 Task: Search one way flight ticket for 1 adult, 5 children, 2 infants in seat and 1 infant on lap in first from Grand Island: Central Nebraska Regional Airport to Jacksonville: Albert J. Ellis Airport on 8-3-2023. Choice of flights is JetBlue. Number of bags: 7 checked bags. Price is upto 100000. Outbound departure time preference is 9:45.
Action: Mouse moved to (215, 298)
Screenshot: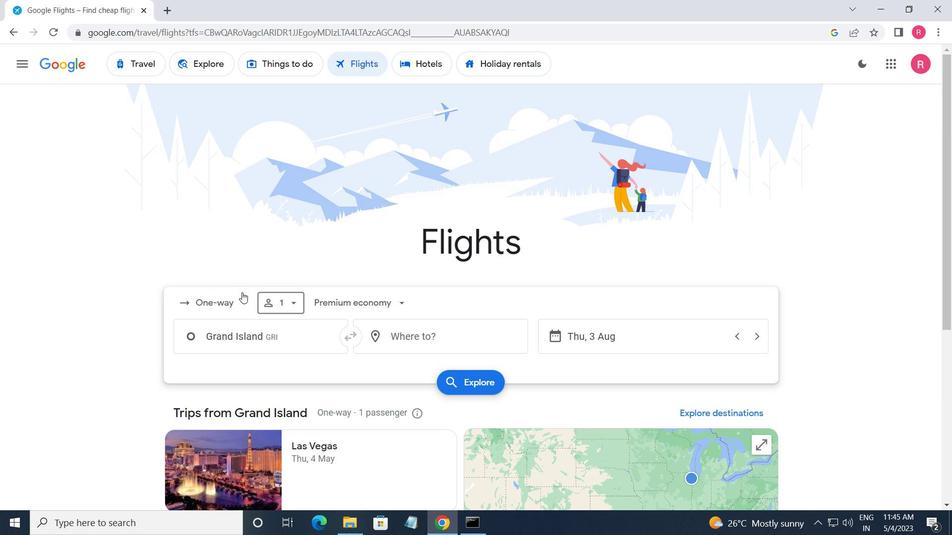 
Action: Mouse pressed left at (215, 298)
Screenshot: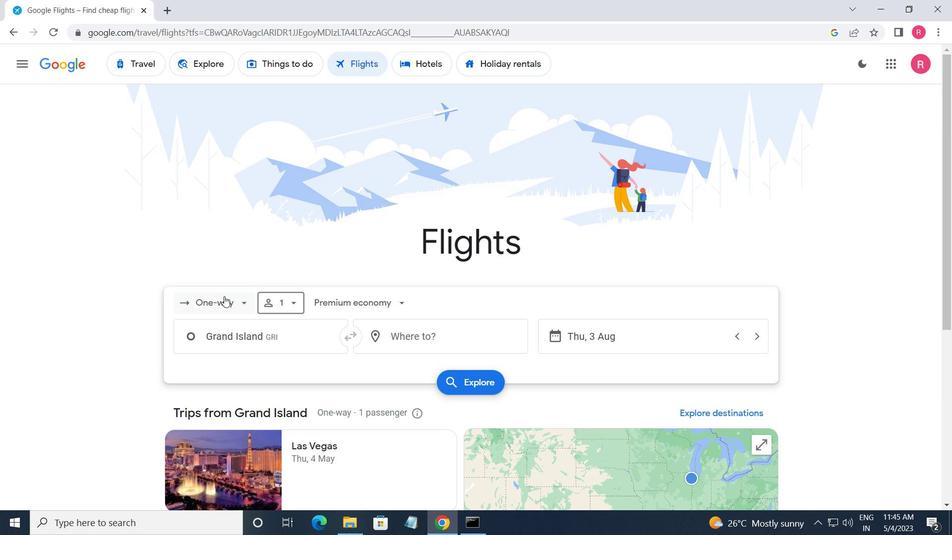 
Action: Mouse moved to (220, 362)
Screenshot: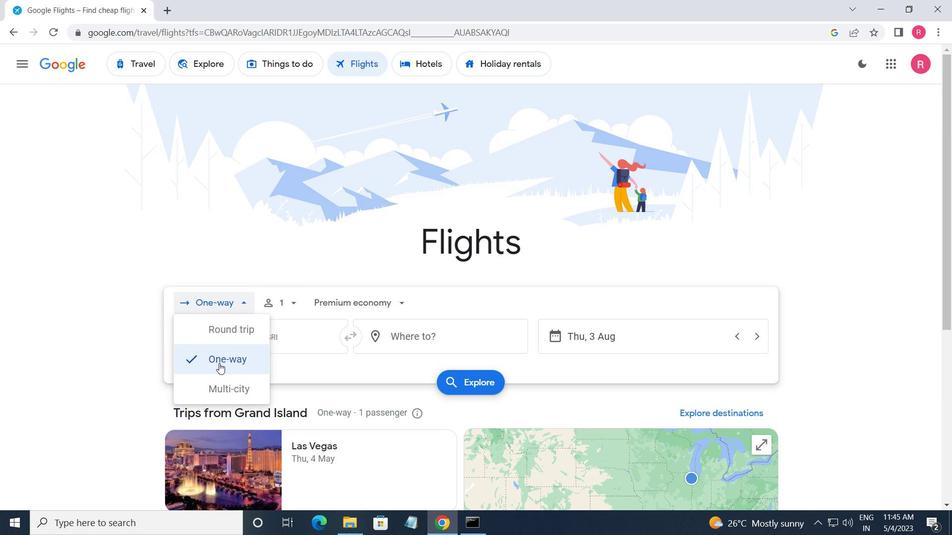 
Action: Mouse pressed left at (220, 362)
Screenshot: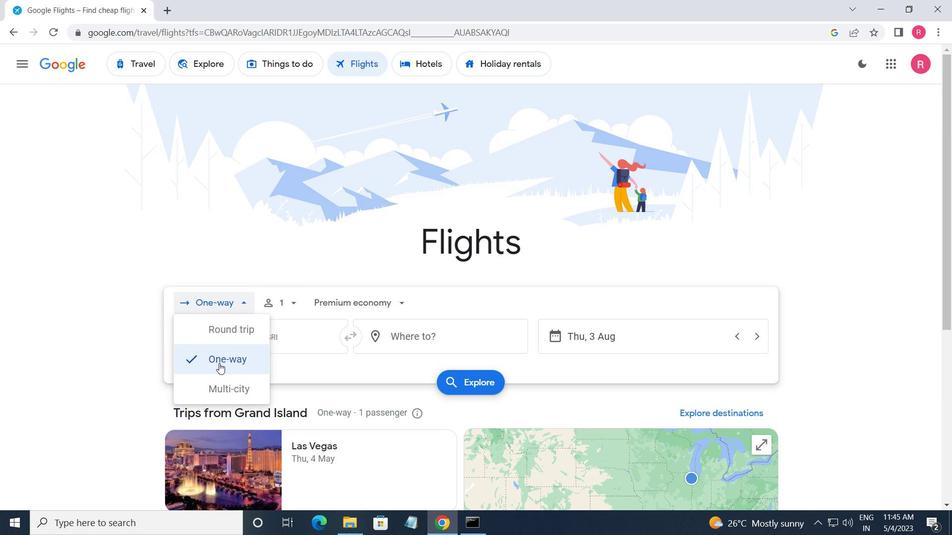 
Action: Mouse moved to (280, 307)
Screenshot: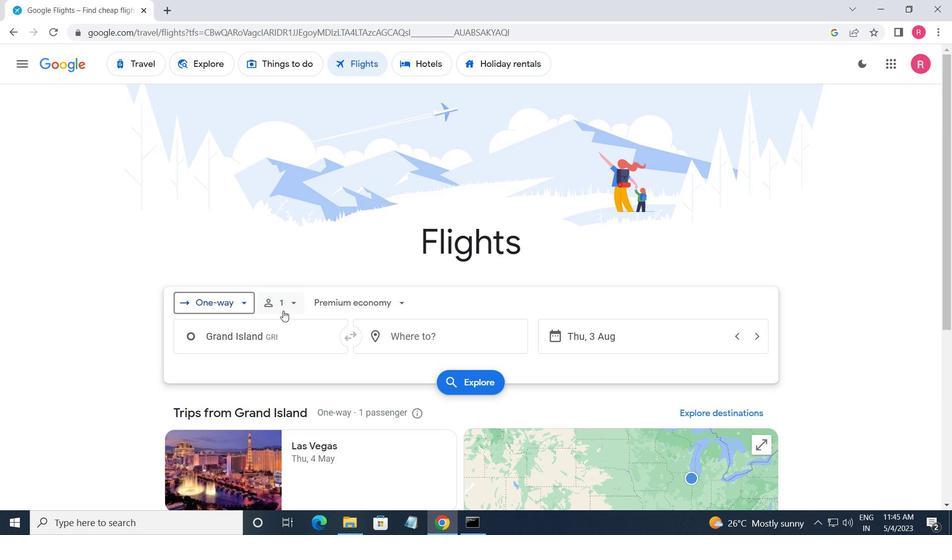 
Action: Mouse pressed left at (280, 307)
Screenshot: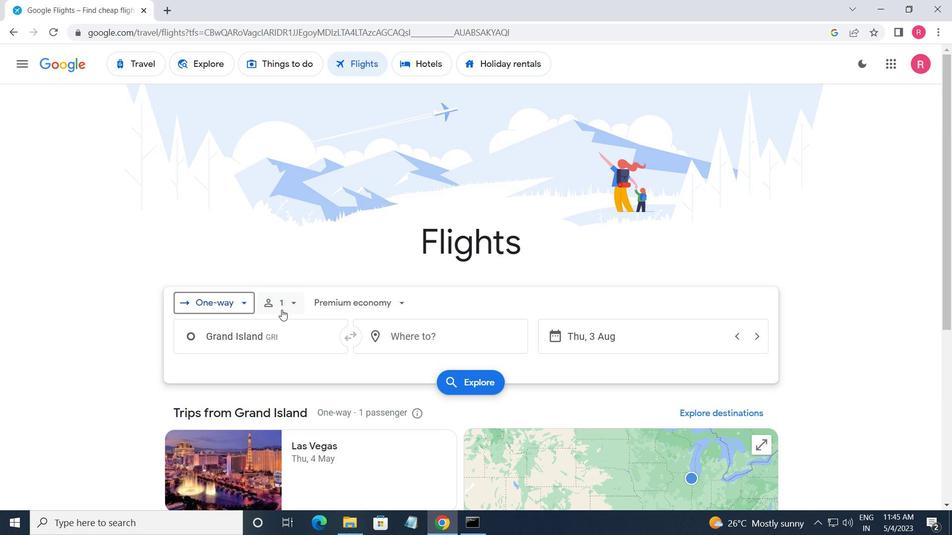 
Action: Mouse moved to (390, 366)
Screenshot: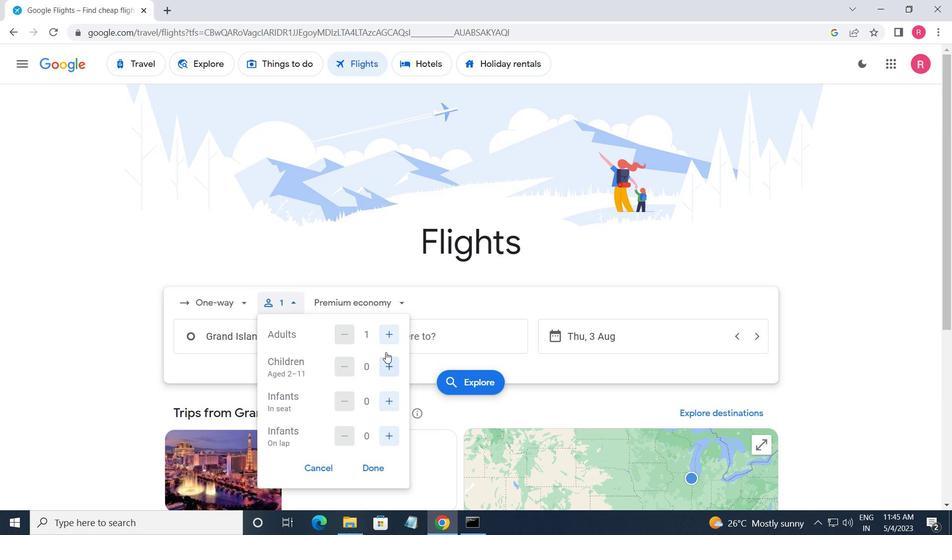 
Action: Mouse pressed left at (390, 366)
Screenshot: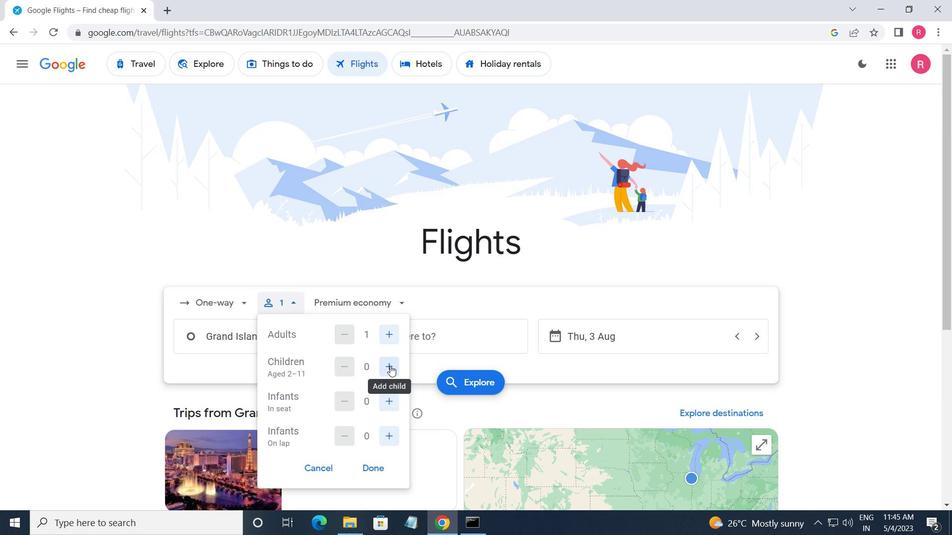 
Action: Mouse pressed left at (390, 366)
Screenshot: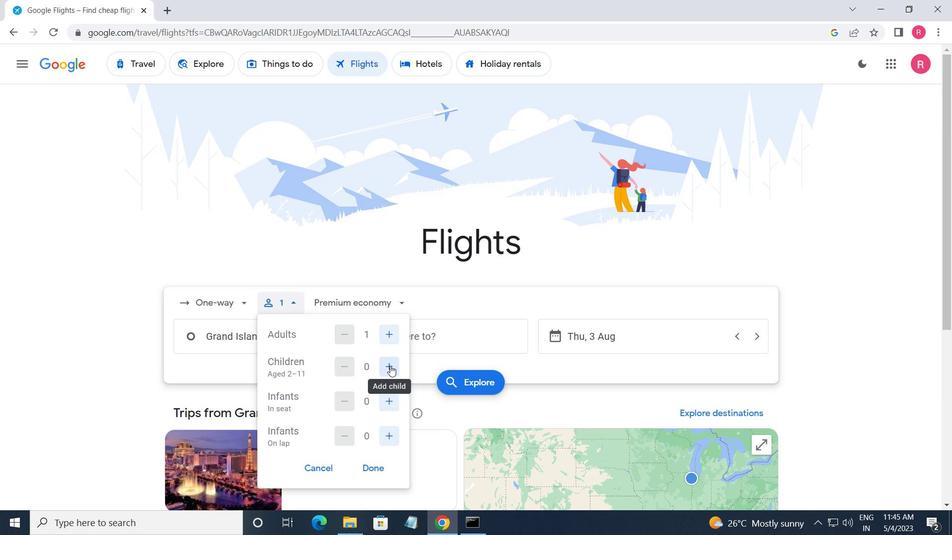 
Action: Mouse pressed left at (390, 366)
Screenshot: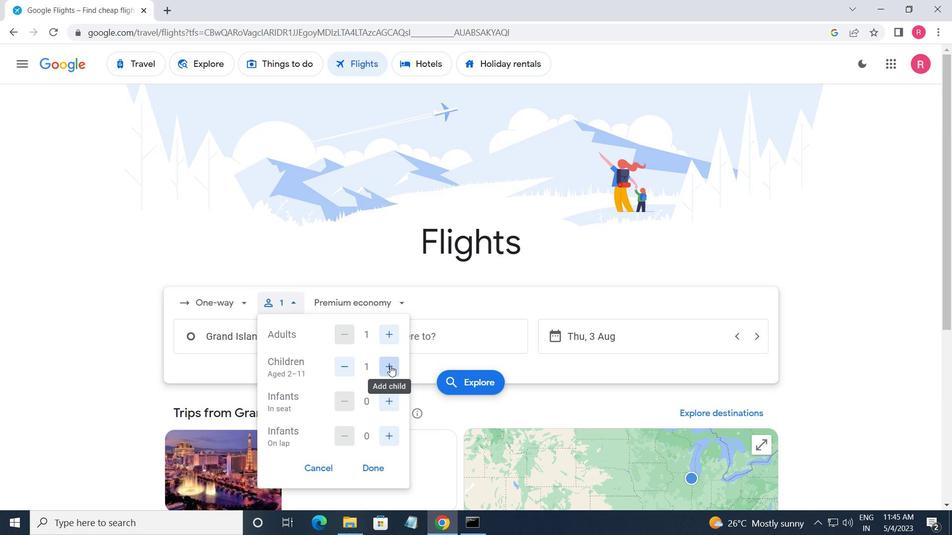 
Action: Mouse pressed left at (390, 366)
Screenshot: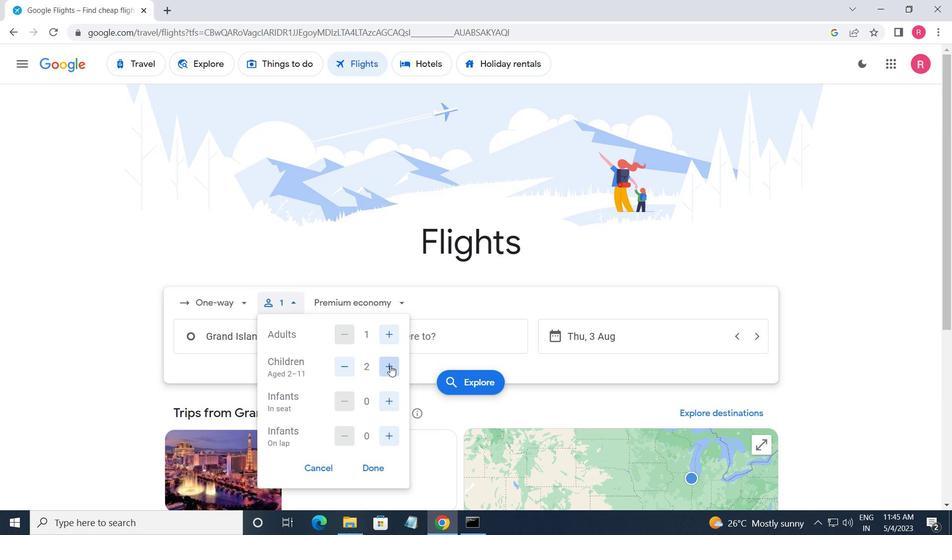 
Action: Mouse pressed left at (390, 366)
Screenshot: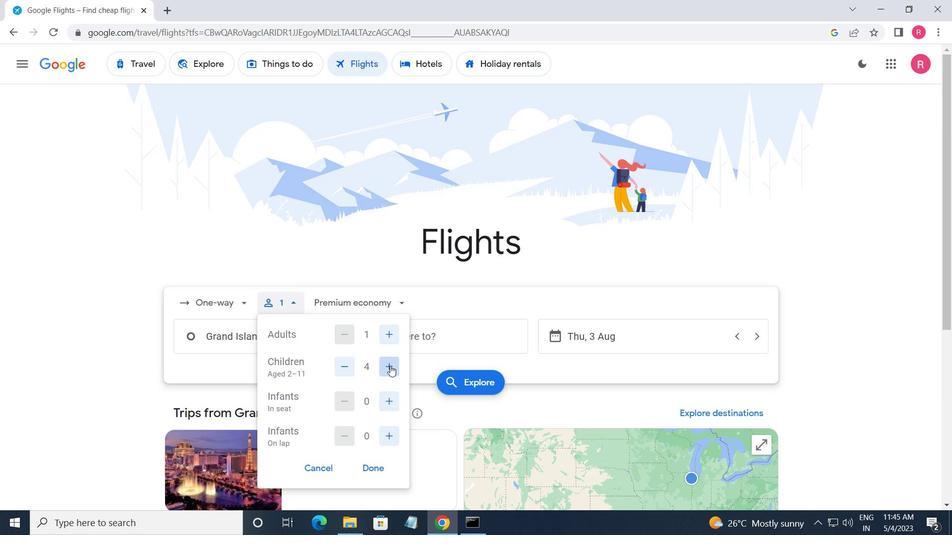 
Action: Mouse moved to (393, 397)
Screenshot: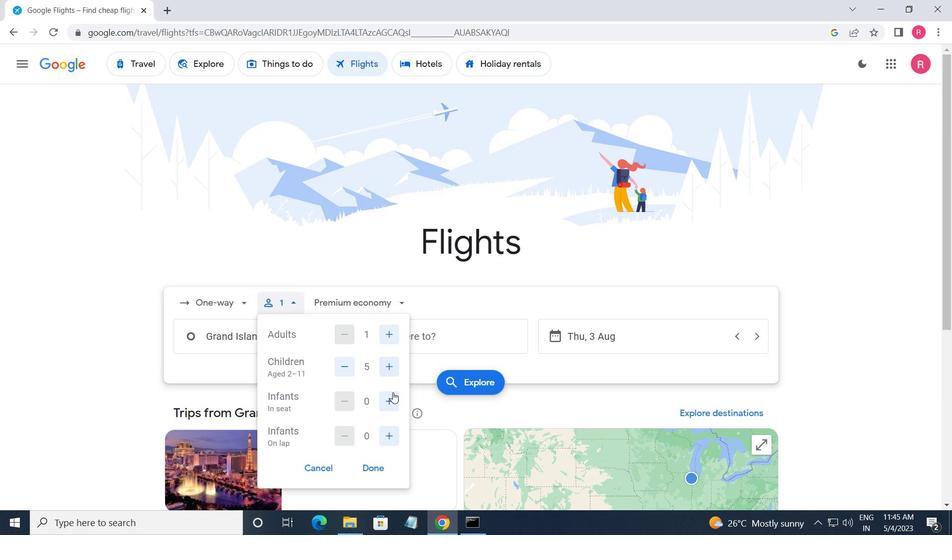 
Action: Mouse pressed left at (393, 397)
Screenshot: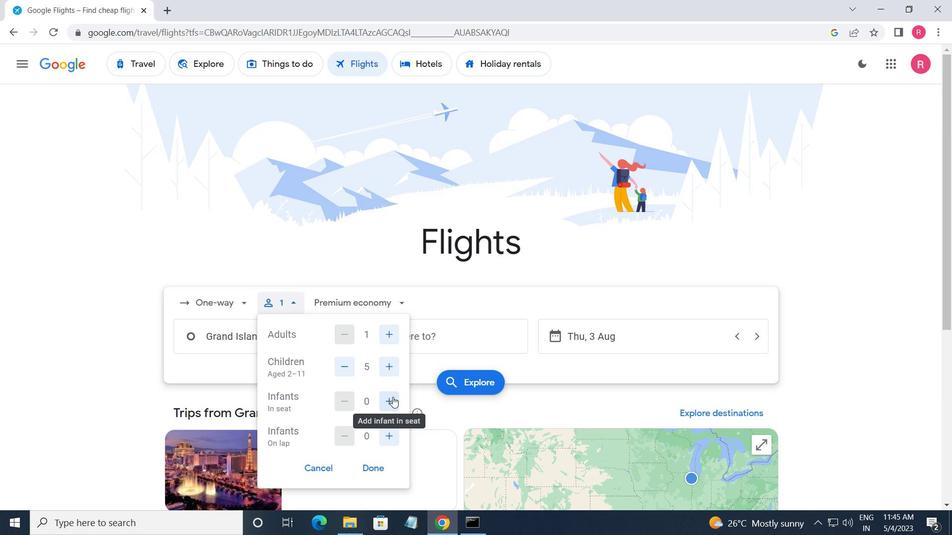 
Action: Mouse pressed left at (393, 397)
Screenshot: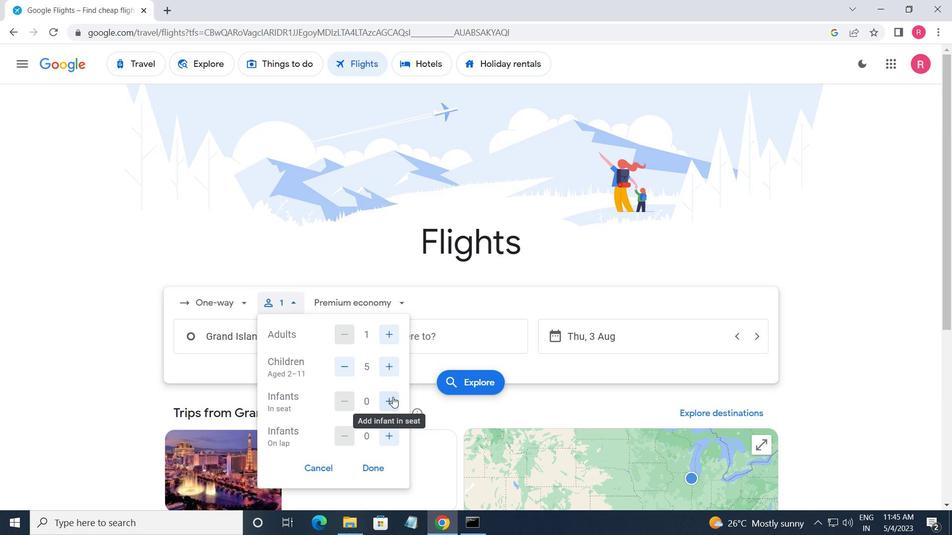 
Action: Mouse moved to (393, 440)
Screenshot: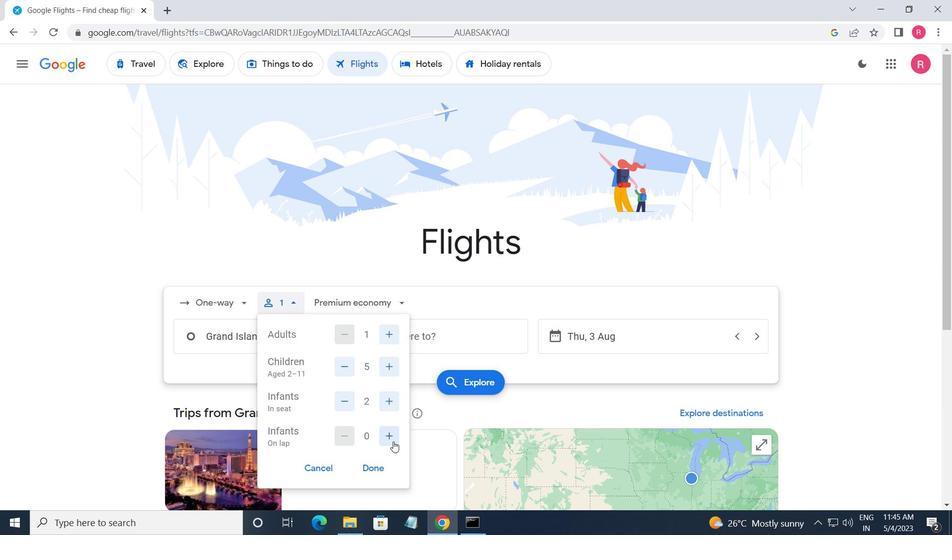 
Action: Mouse pressed left at (393, 440)
Screenshot: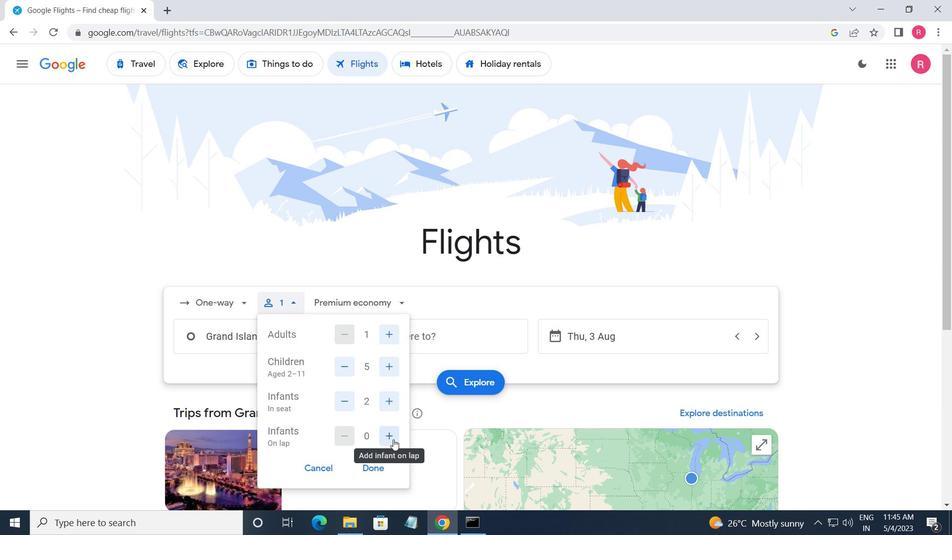 
Action: Mouse moved to (346, 437)
Screenshot: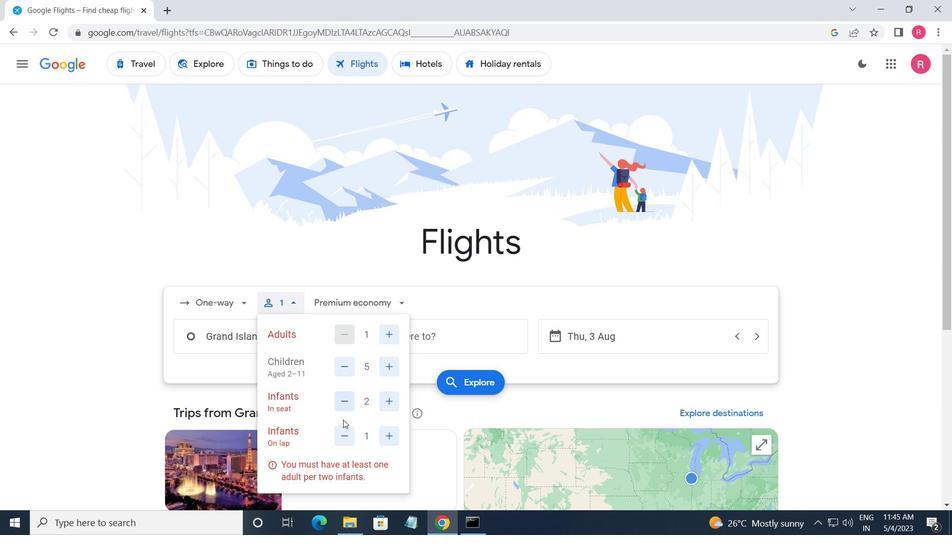 
Action: Mouse pressed left at (346, 437)
Screenshot: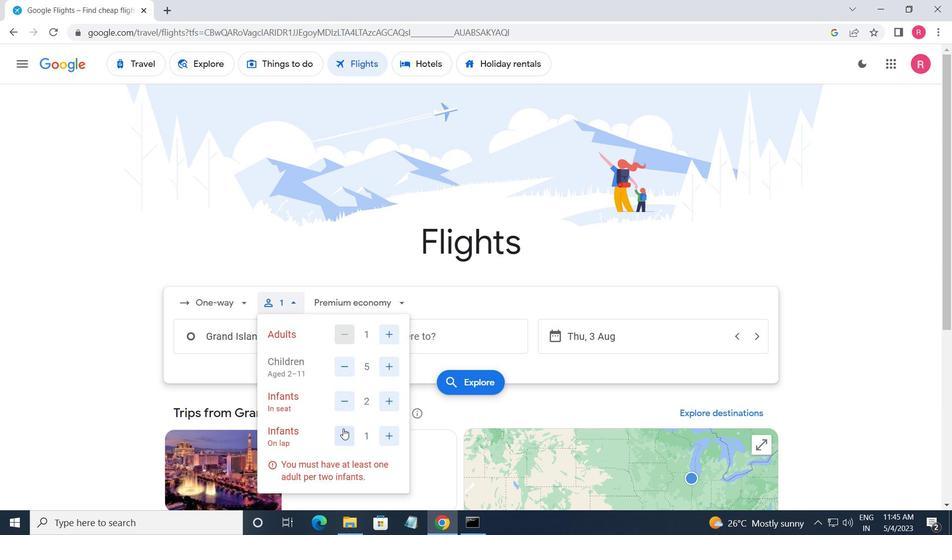 
Action: Mouse moved to (381, 295)
Screenshot: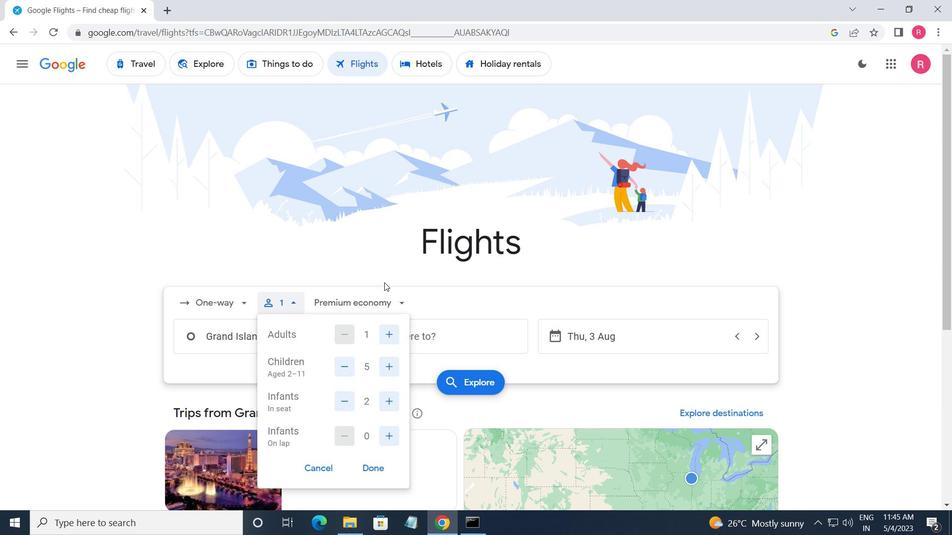 
Action: Mouse pressed left at (381, 295)
Screenshot: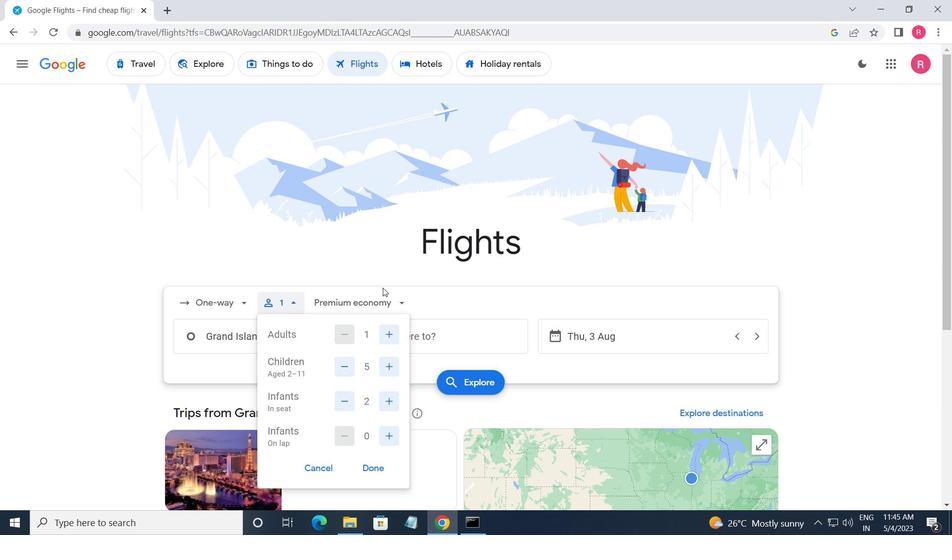 
Action: Mouse moved to (360, 413)
Screenshot: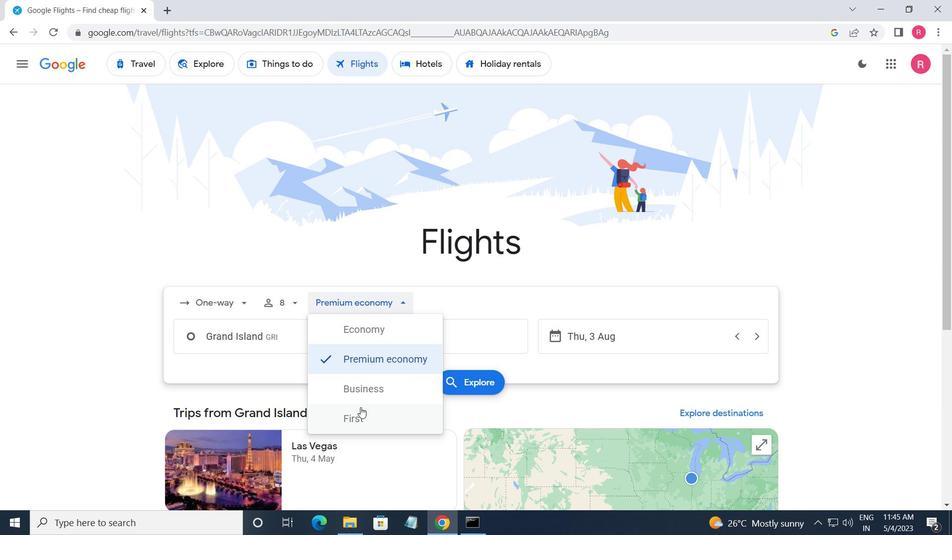 
Action: Mouse pressed left at (360, 413)
Screenshot: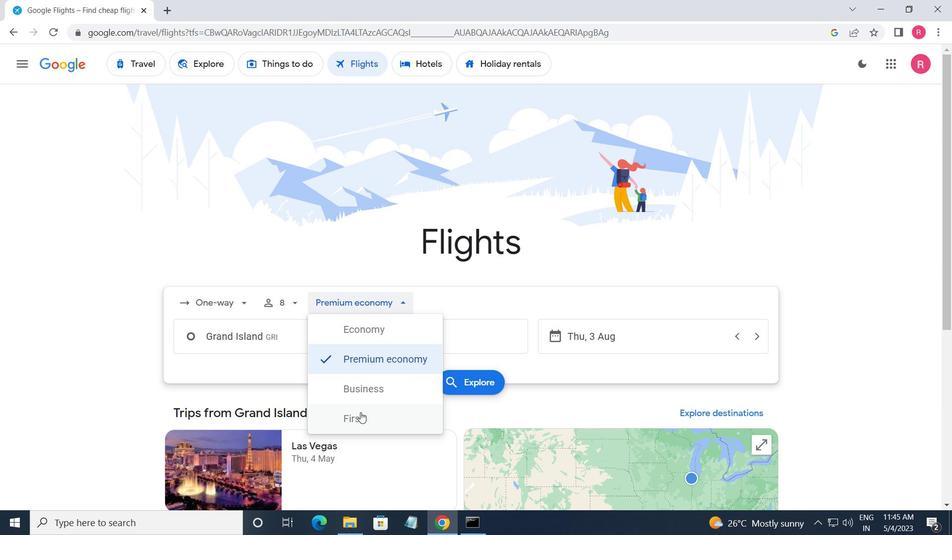 
Action: Mouse moved to (294, 341)
Screenshot: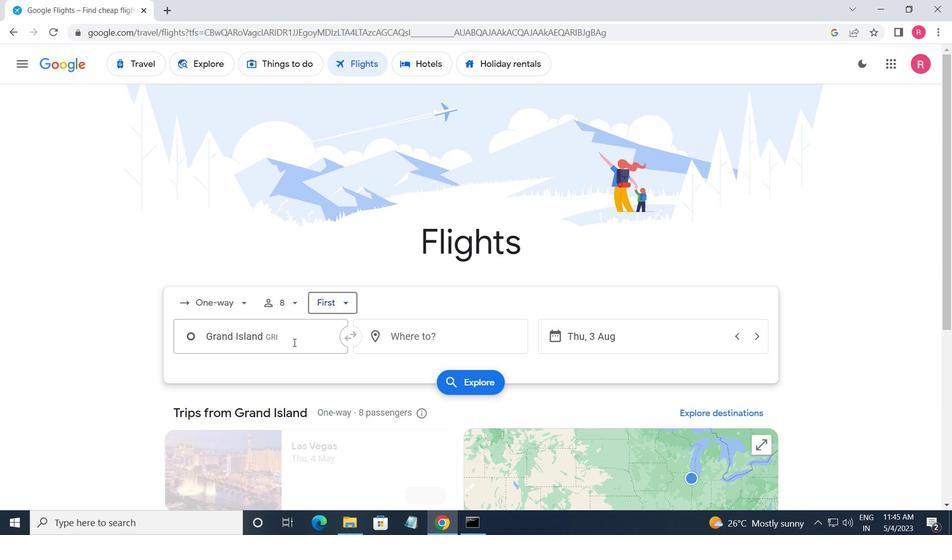 
Action: Mouse pressed left at (294, 341)
Screenshot: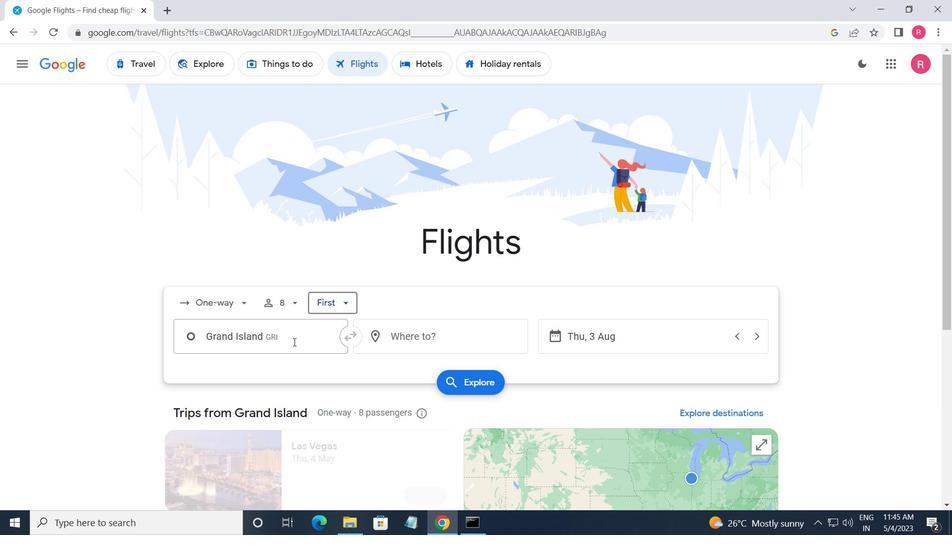 
Action: Mouse moved to (276, 427)
Screenshot: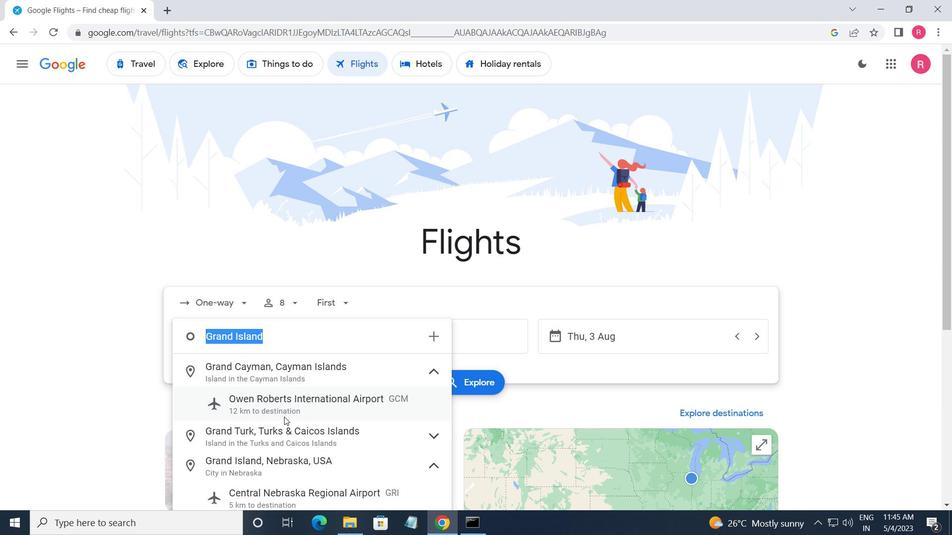 
Action: Mouse scrolled (276, 427) with delta (0, 0)
Screenshot: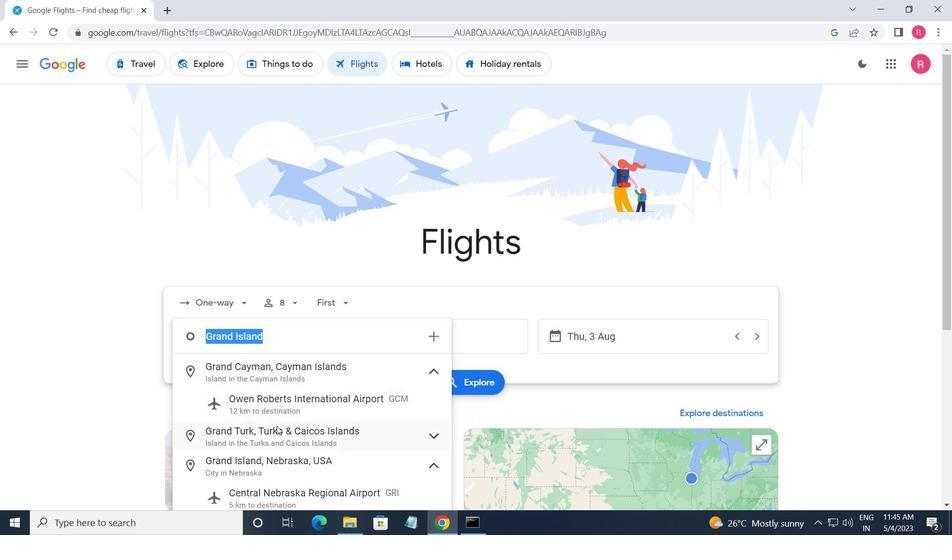 
Action: Mouse moved to (280, 430)
Screenshot: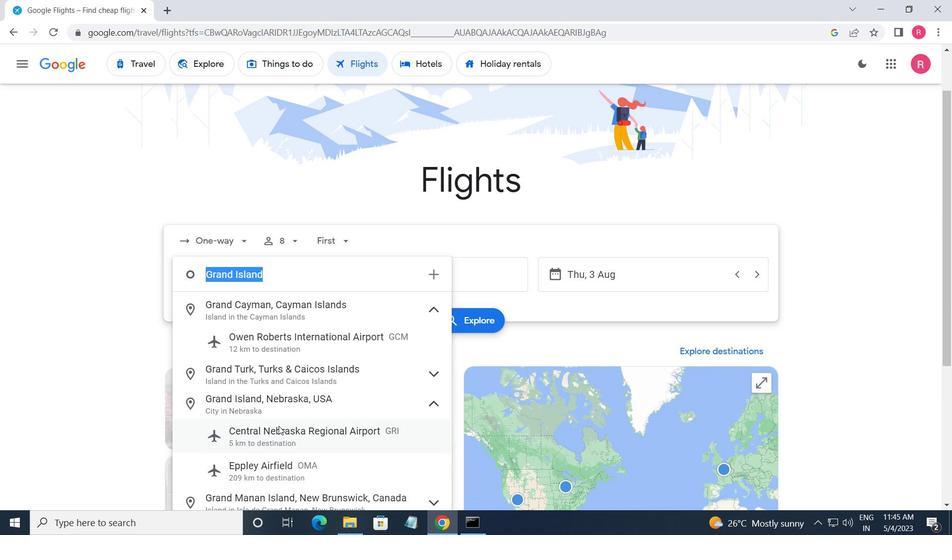 
Action: Mouse pressed left at (280, 430)
Screenshot: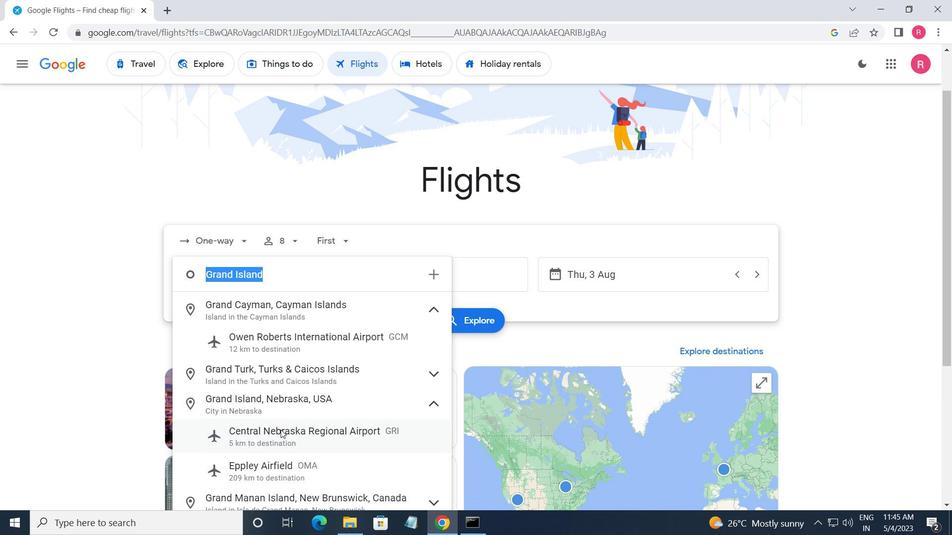 
Action: Mouse moved to (420, 283)
Screenshot: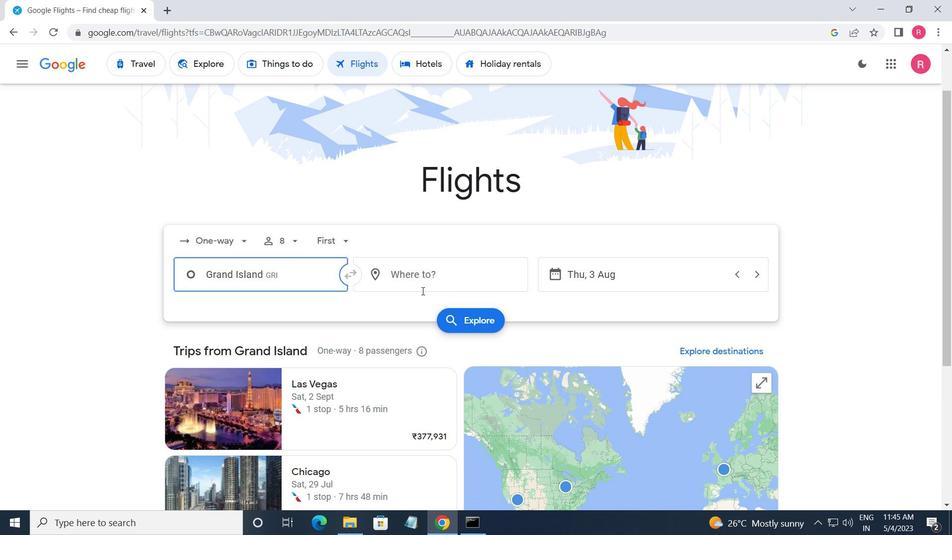 
Action: Mouse pressed left at (420, 283)
Screenshot: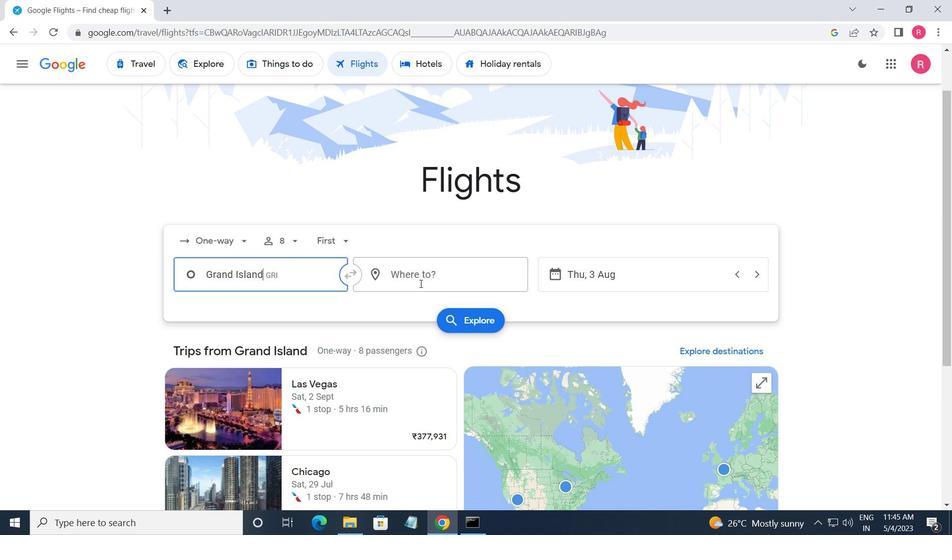 
Action: Mouse moved to (458, 396)
Screenshot: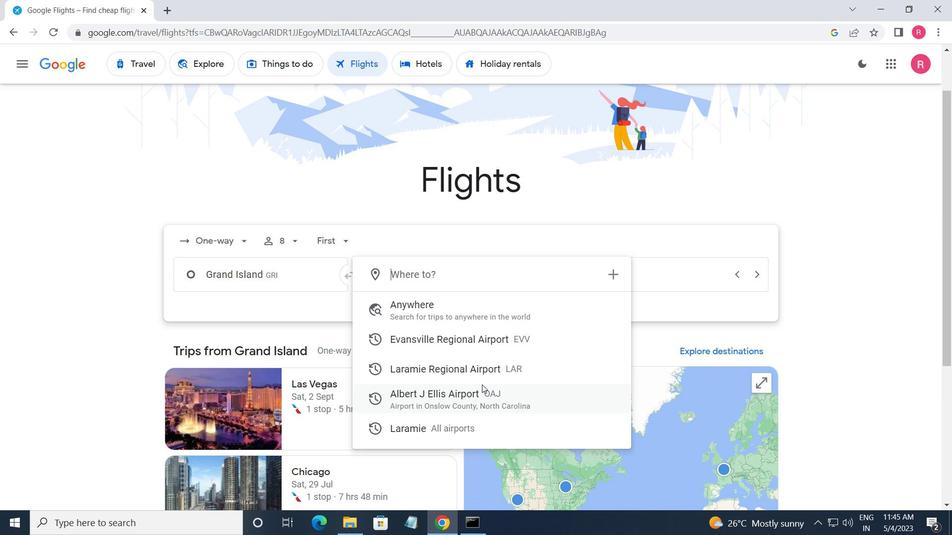 
Action: Mouse pressed left at (458, 396)
Screenshot: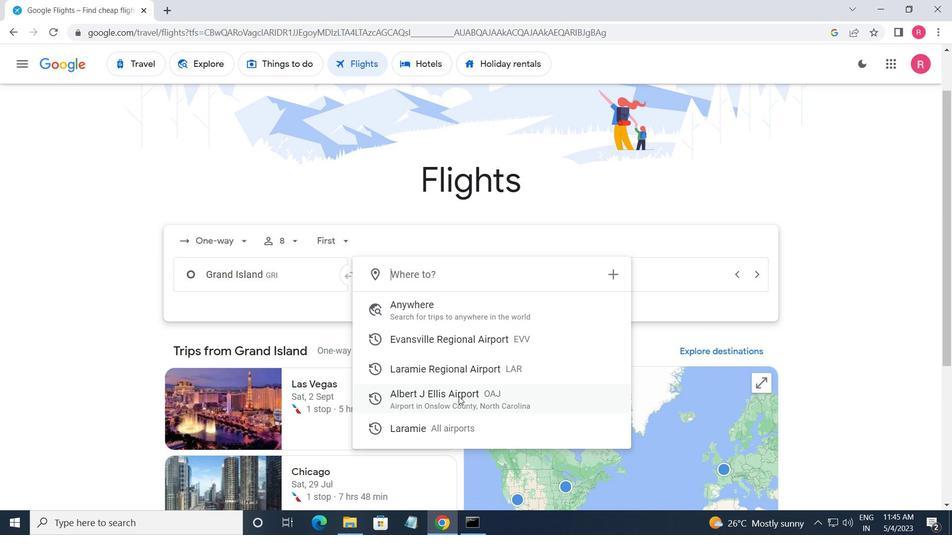 
Action: Mouse moved to (624, 280)
Screenshot: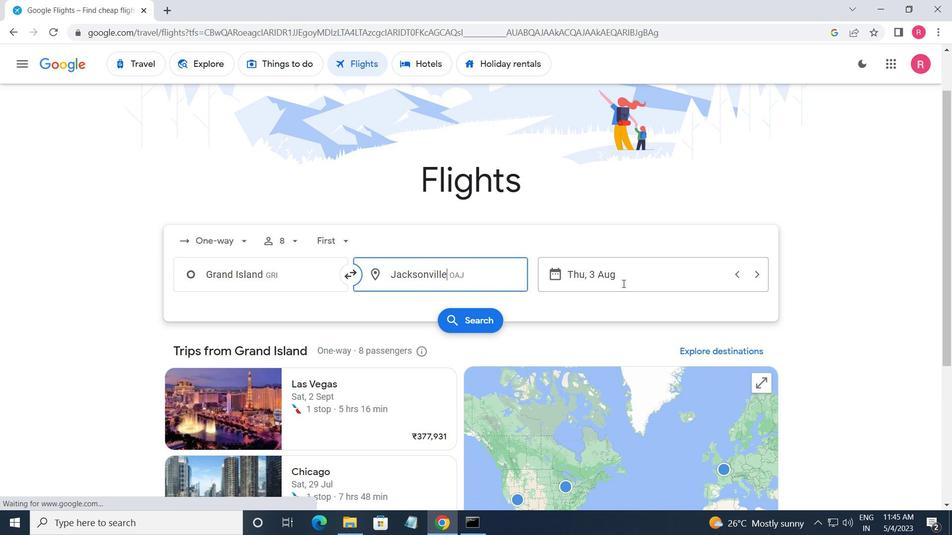 
Action: Mouse pressed left at (624, 280)
Screenshot: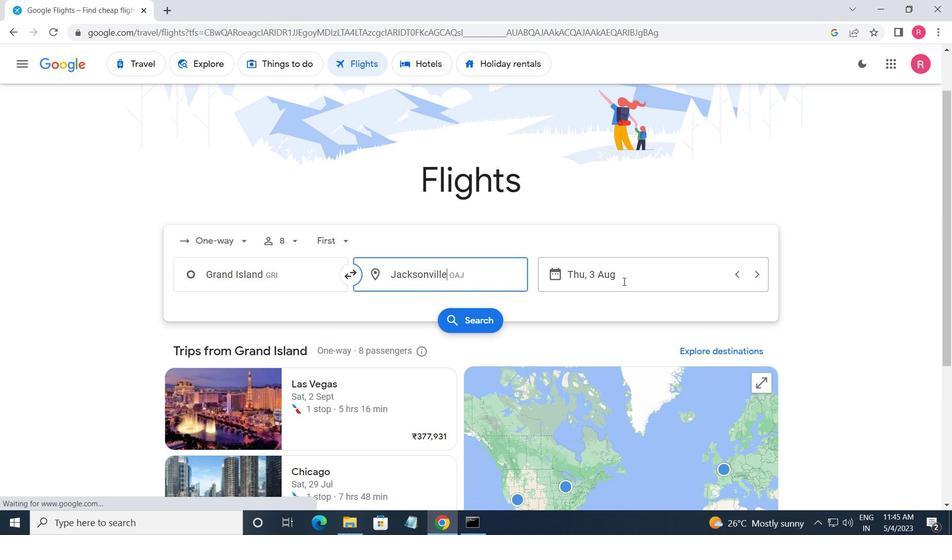 
Action: Mouse moved to (456, 287)
Screenshot: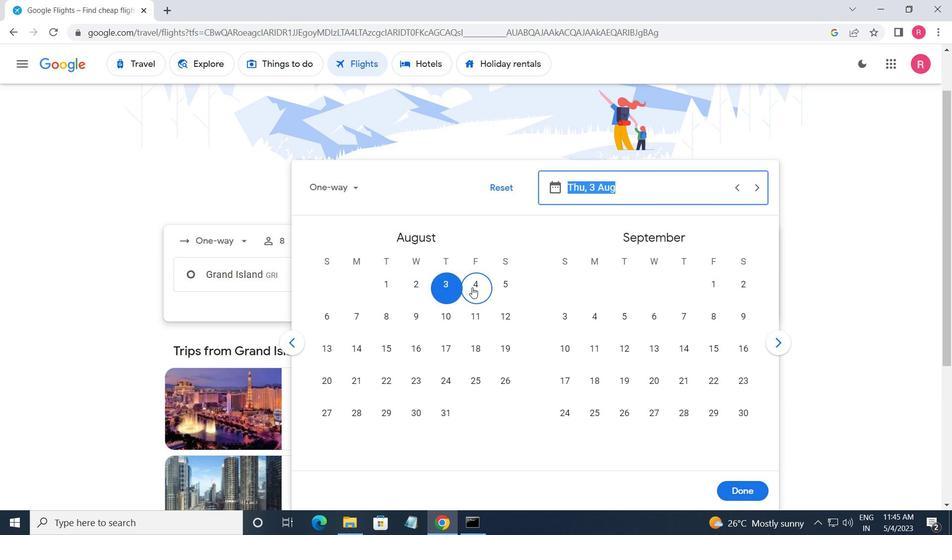 
Action: Mouse pressed left at (456, 287)
Screenshot: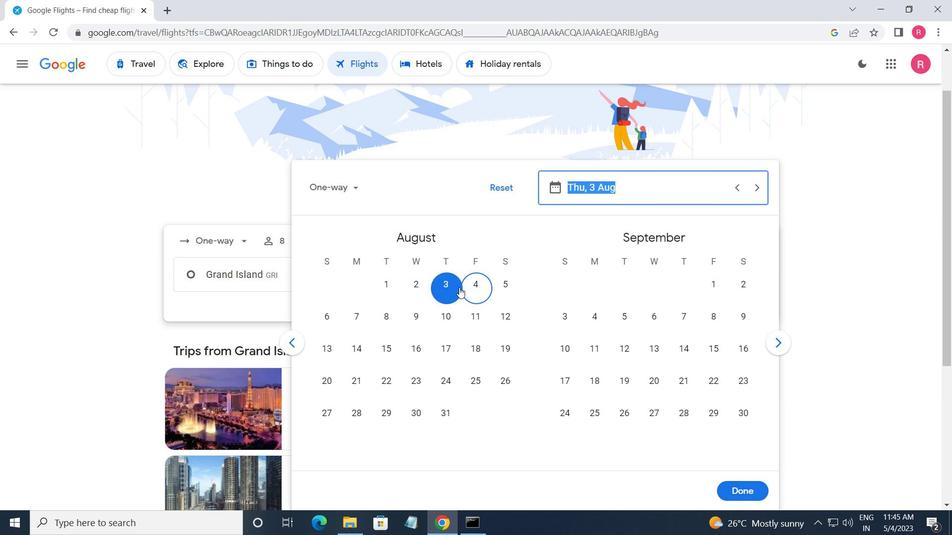 
Action: Mouse moved to (728, 488)
Screenshot: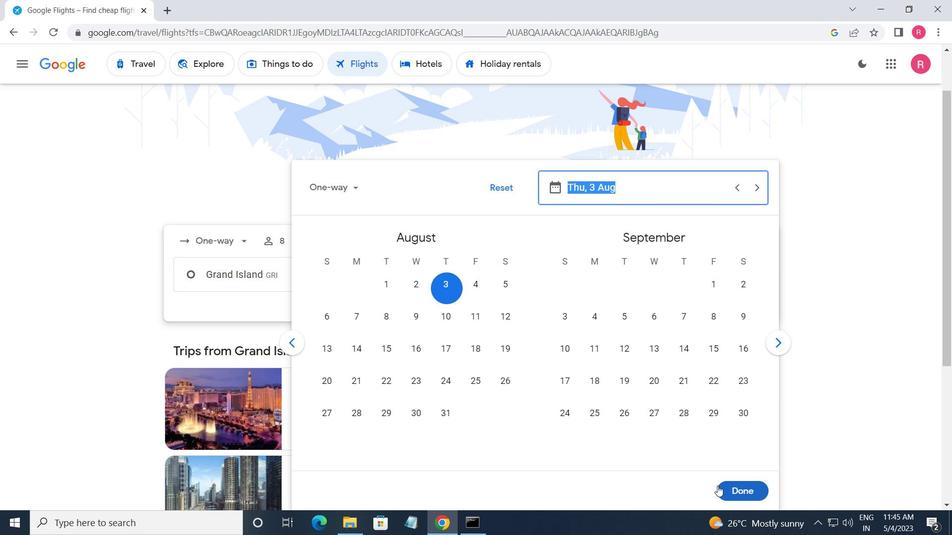 
Action: Mouse pressed left at (728, 488)
Screenshot: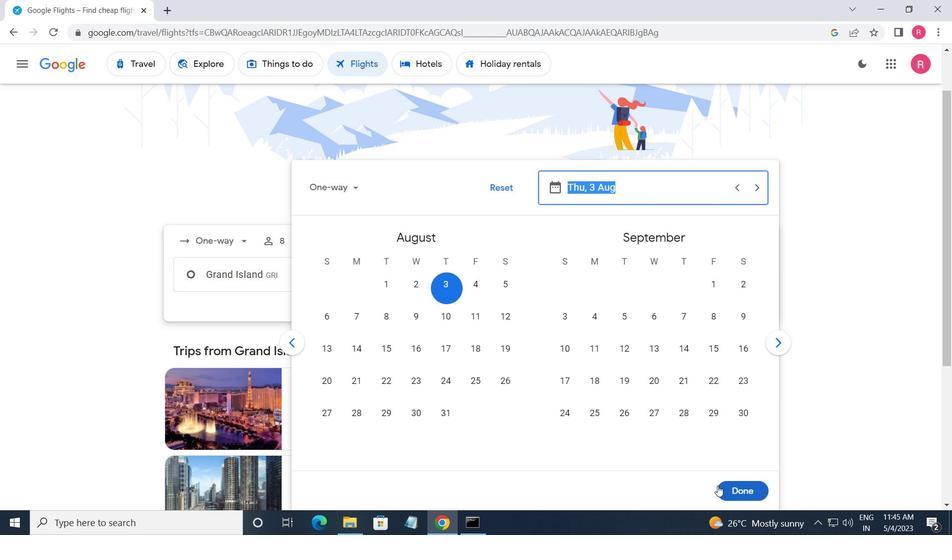 
Action: Mouse moved to (475, 318)
Screenshot: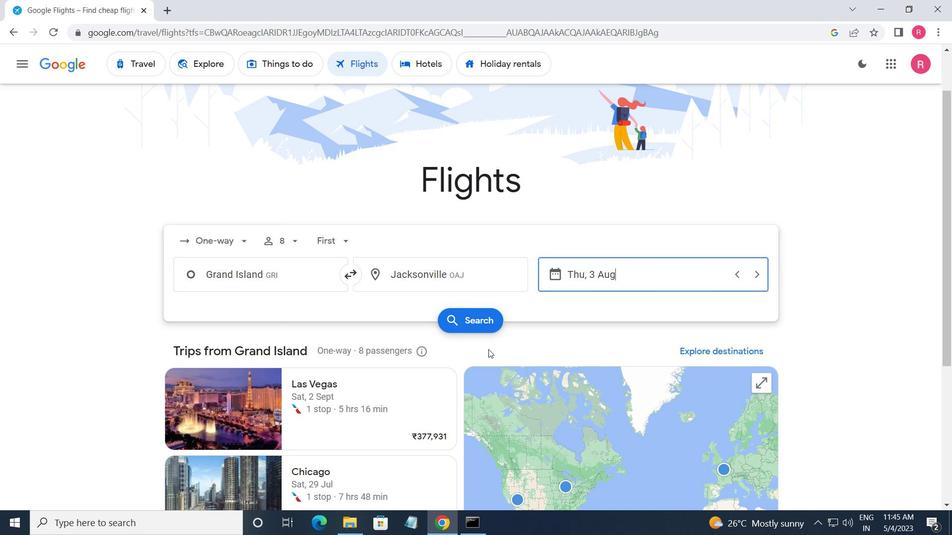 
Action: Mouse pressed left at (475, 318)
Screenshot: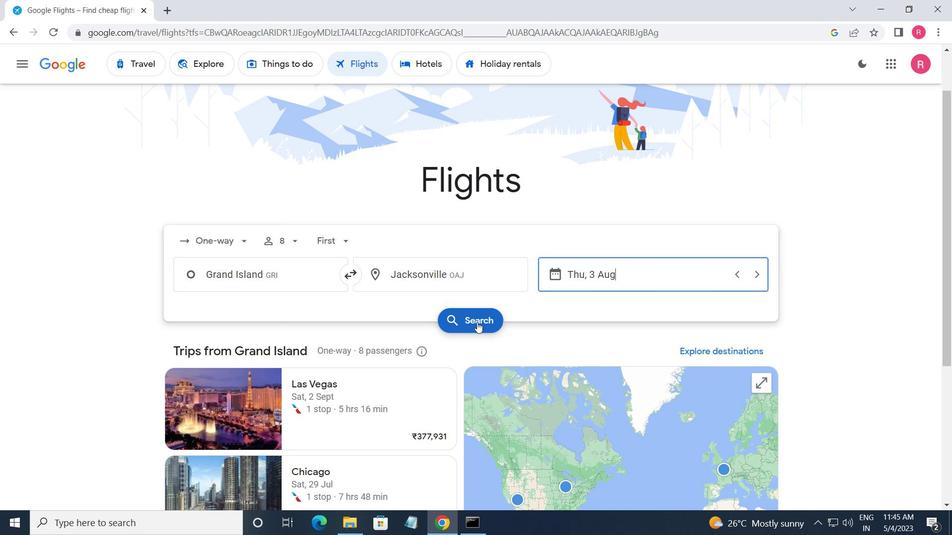 
Action: Mouse moved to (187, 180)
Screenshot: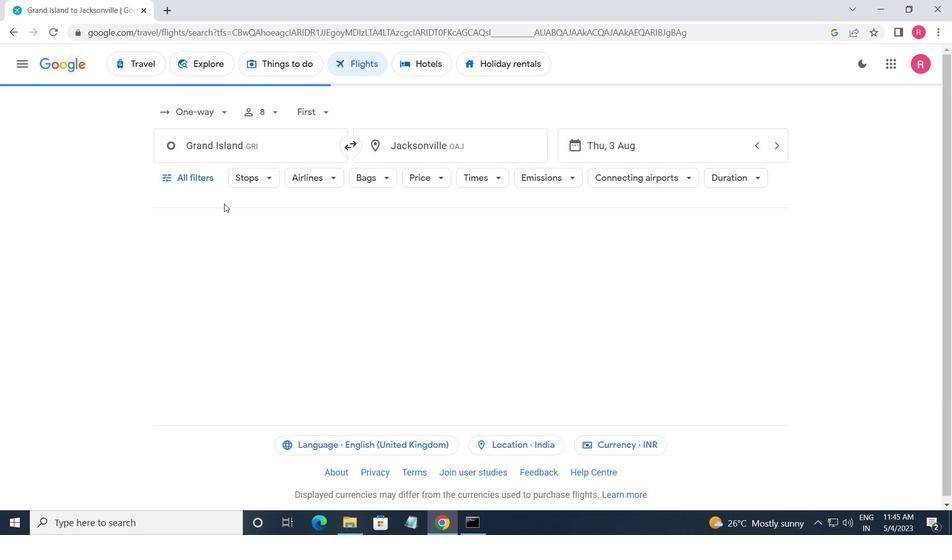 
Action: Mouse pressed left at (187, 180)
Screenshot: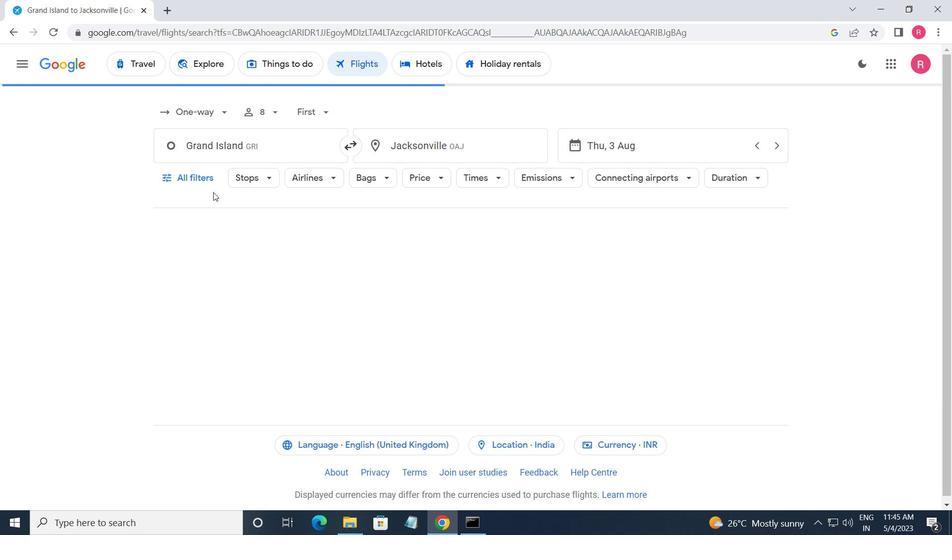 
Action: Mouse moved to (257, 311)
Screenshot: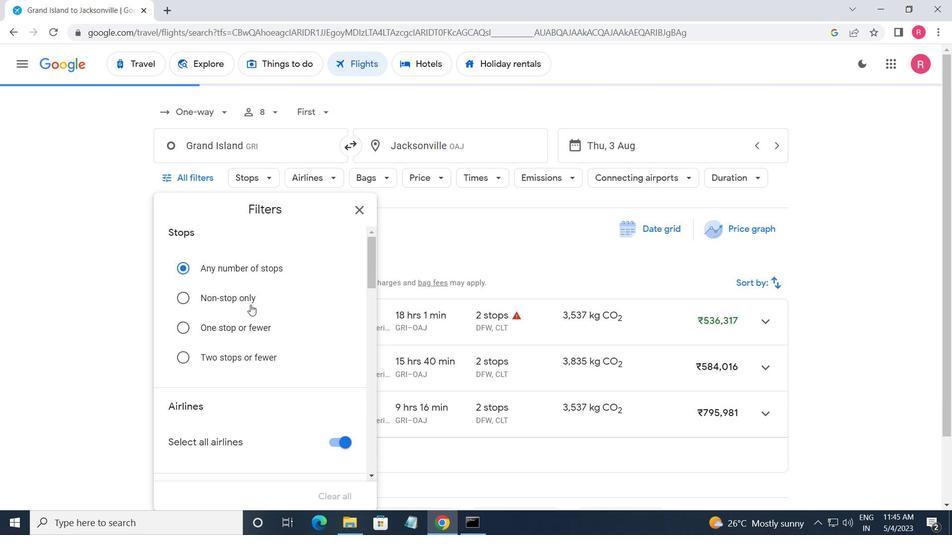
Action: Mouse scrolled (257, 311) with delta (0, 0)
Screenshot: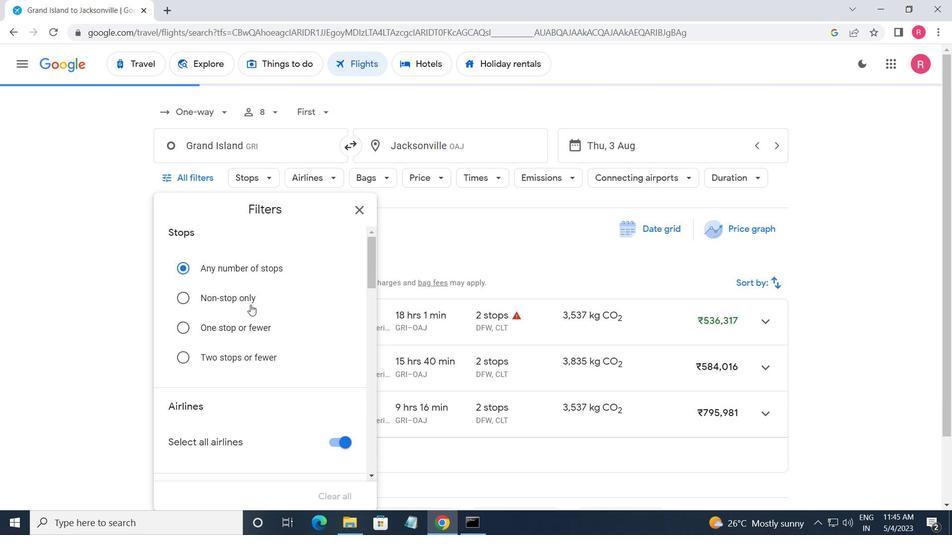 
Action: Mouse moved to (259, 314)
Screenshot: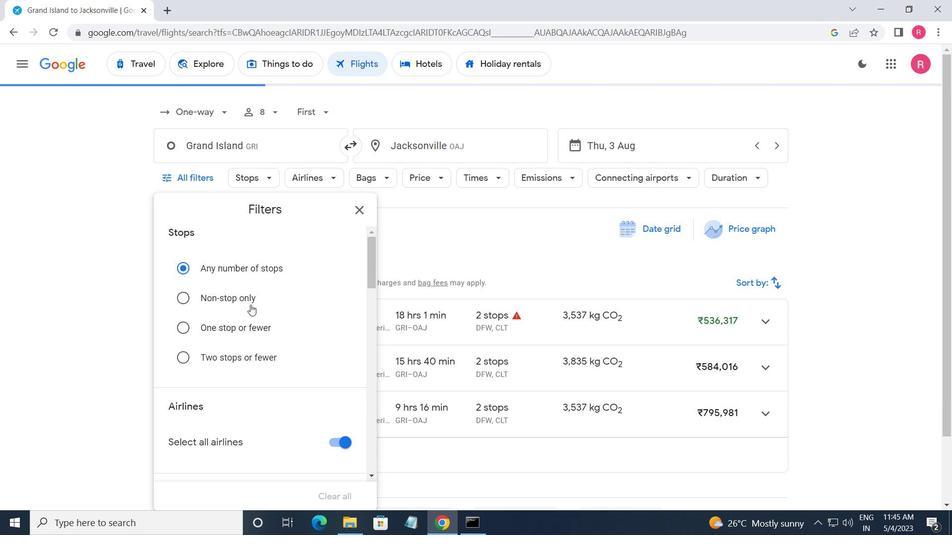 
Action: Mouse scrolled (259, 313) with delta (0, 0)
Screenshot: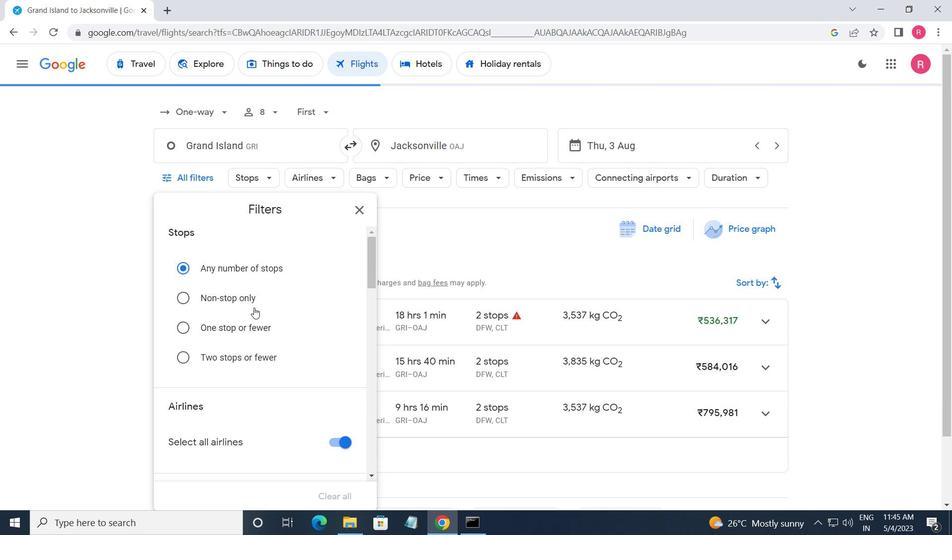 
Action: Mouse scrolled (259, 313) with delta (0, 0)
Screenshot: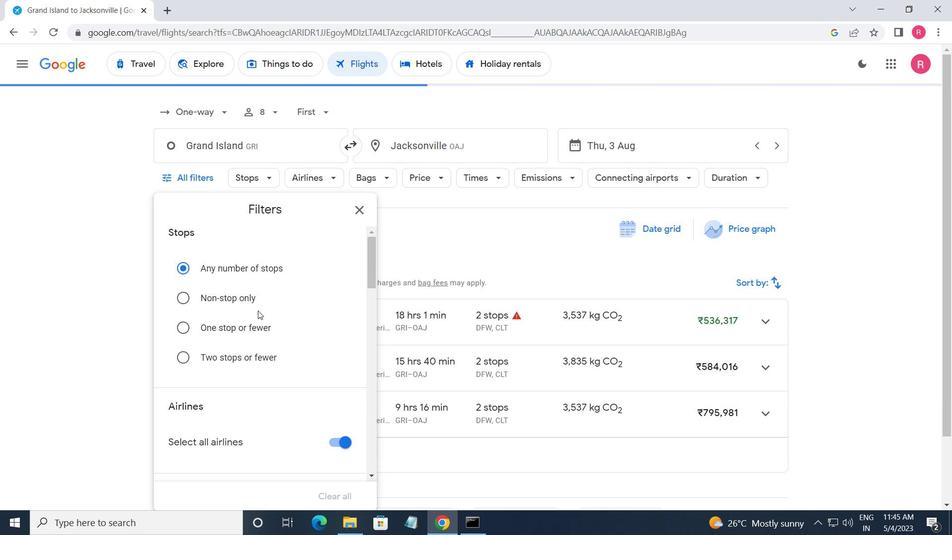 
Action: Mouse moved to (260, 314)
Screenshot: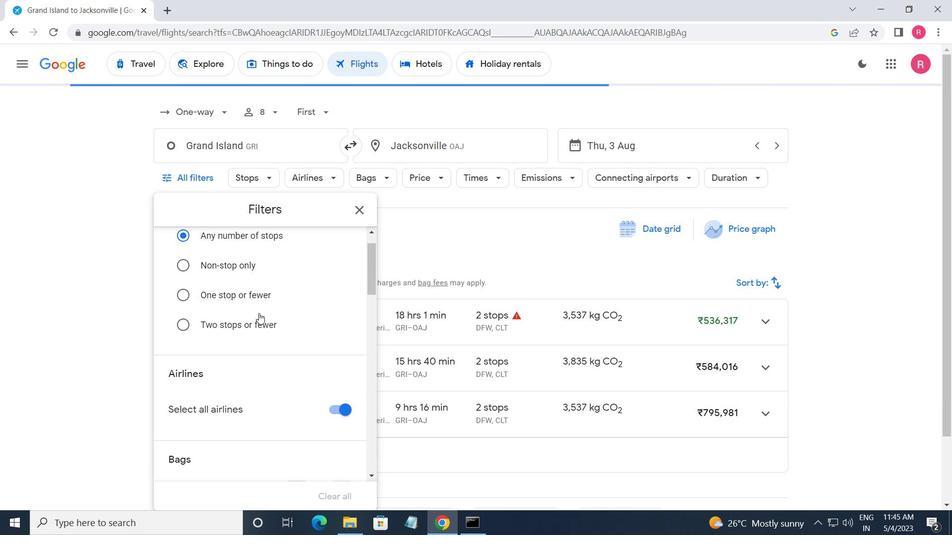 
Action: Mouse scrolled (260, 314) with delta (0, 0)
Screenshot: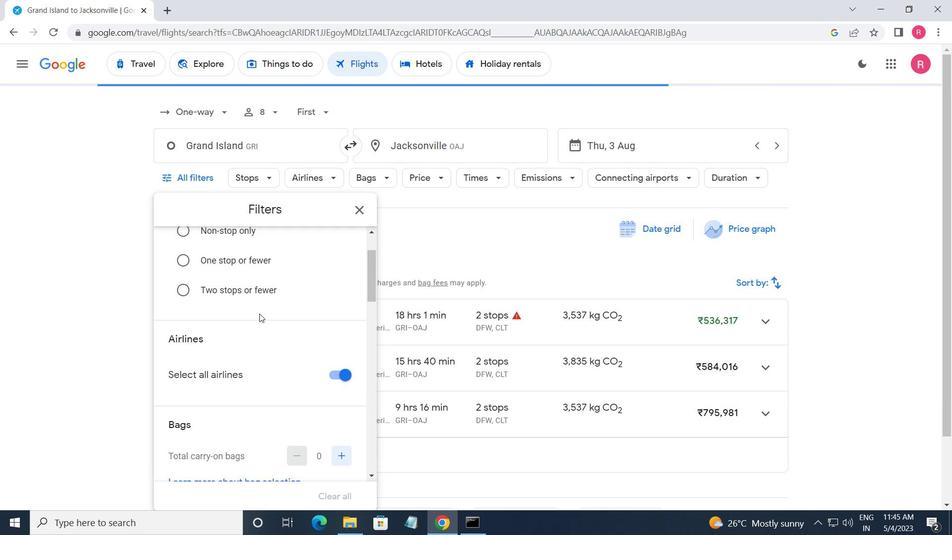 
Action: Mouse moved to (260, 314)
Screenshot: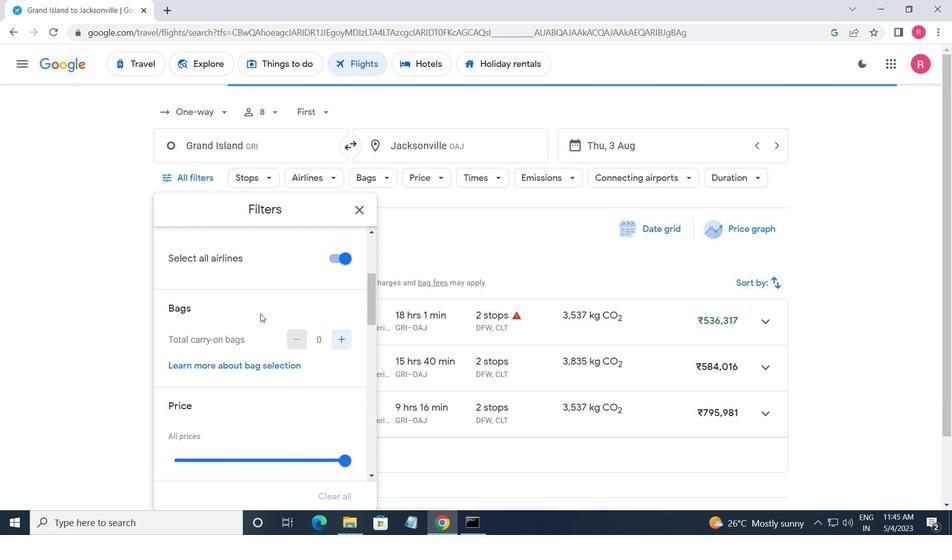 
Action: Mouse scrolled (260, 315) with delta (0, 0)
Screenshot: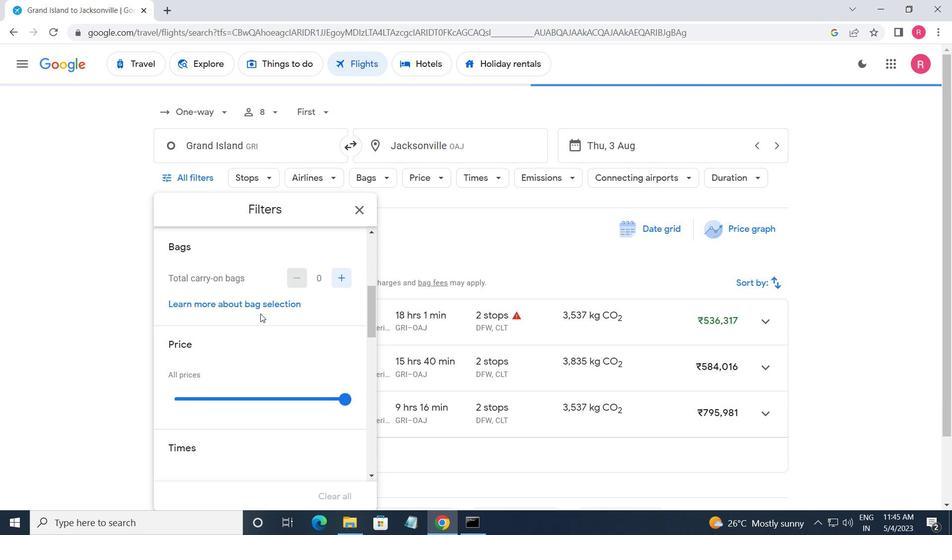 
Action: Mouse moved to (260, 314)
Screenshot: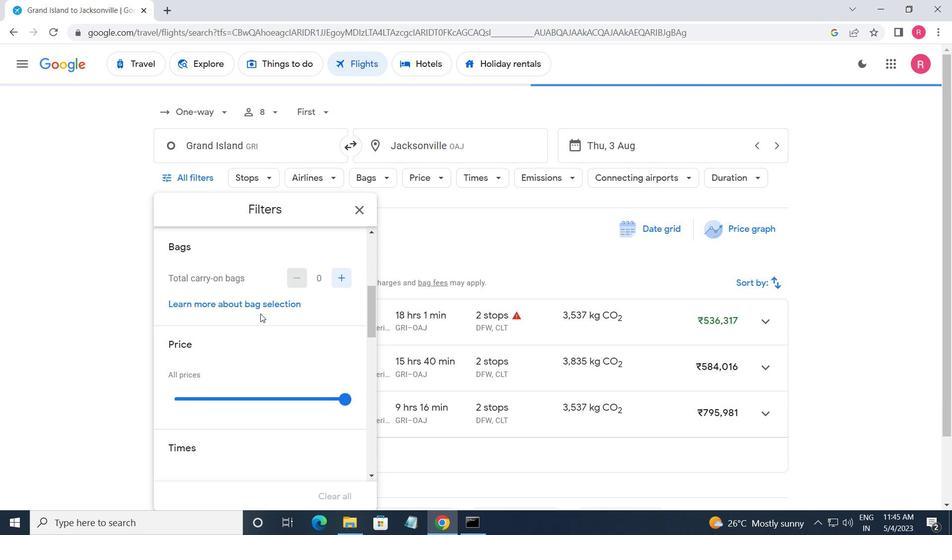 
Action: Mouse scrolled (260, 314) with delta (0, 0)
Screenshot: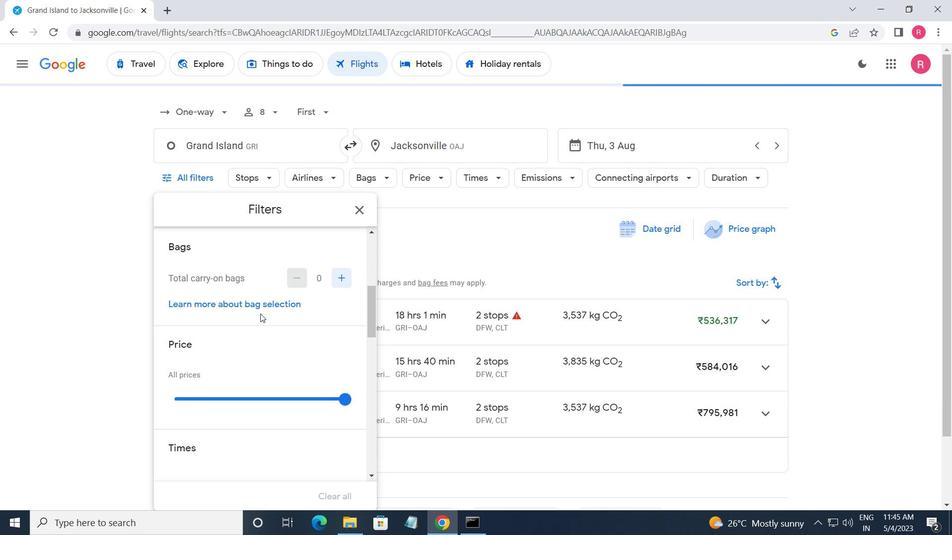 
Action: Mouse moved to (261, 313)
Screenshot: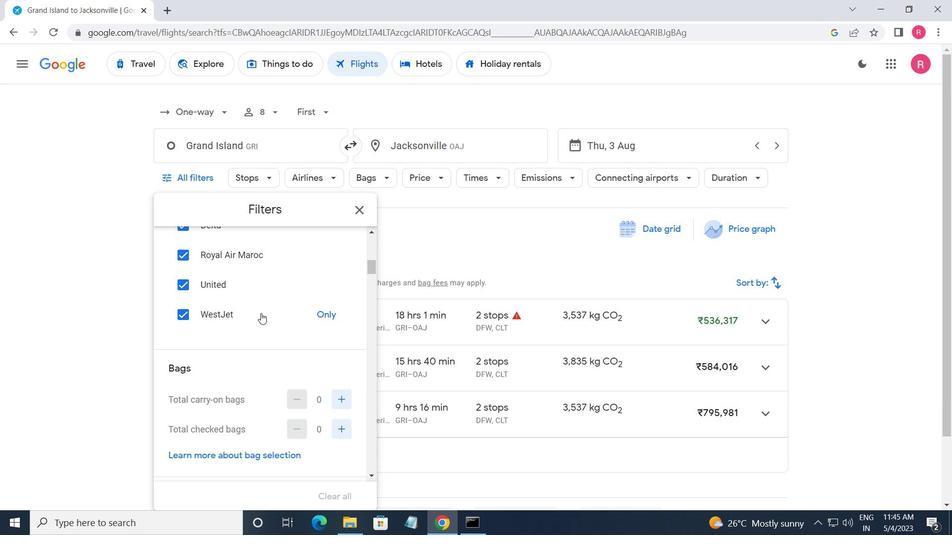 
Action: Mouse scrolled (261, 314) with delta (0, 0)
Screenshot: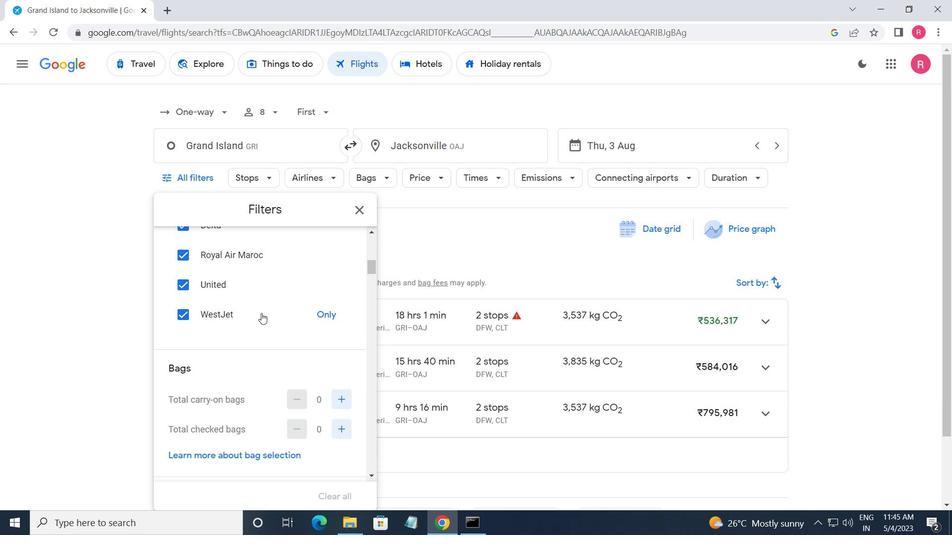 
Action: Mouse scrolled (261, 314) with delta (0, 0)
Screenshot: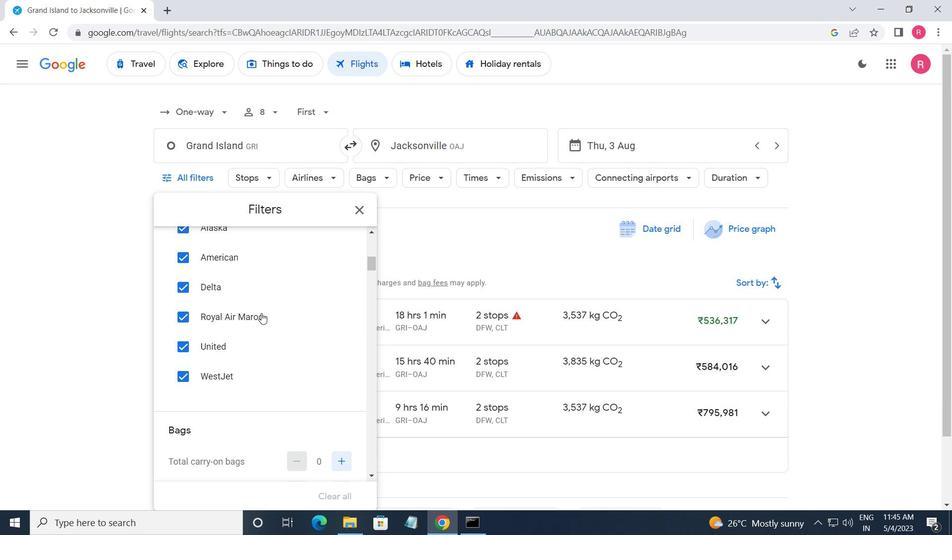 
Action: Mouse scrolled (261, 314) with delta (0, 0)
Screenshot: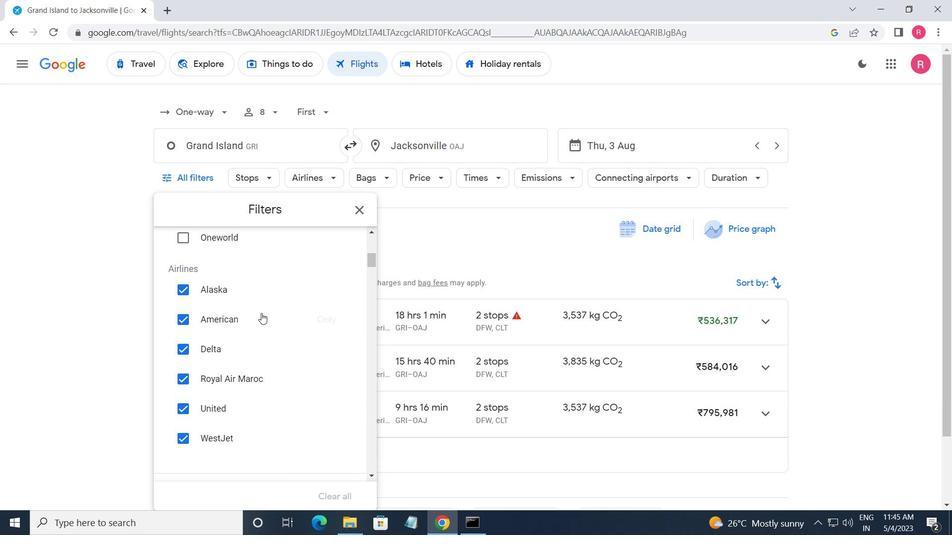 
Action: Mouse moved to (261, 313)
Screenshot: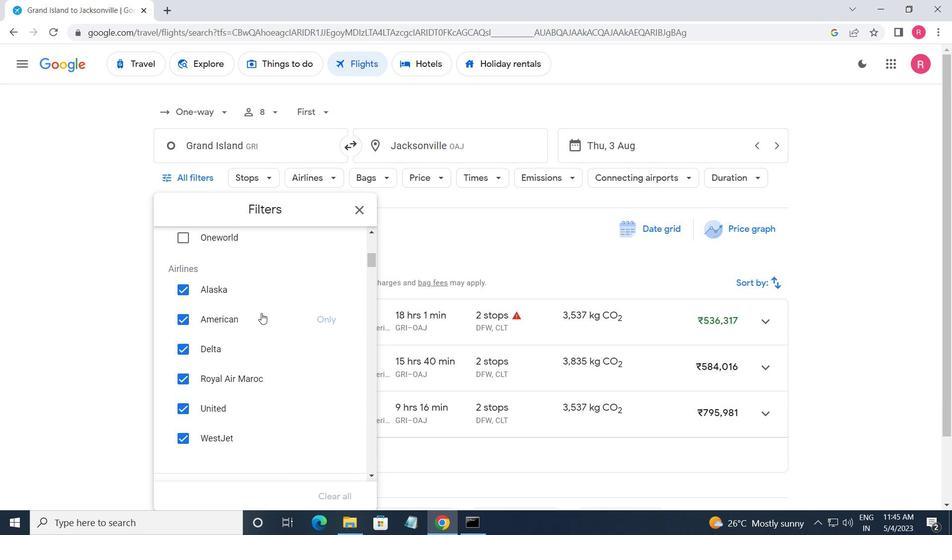 
Action: Mouse scrolled (261, 313) with delta (0, 0)
Screenshot: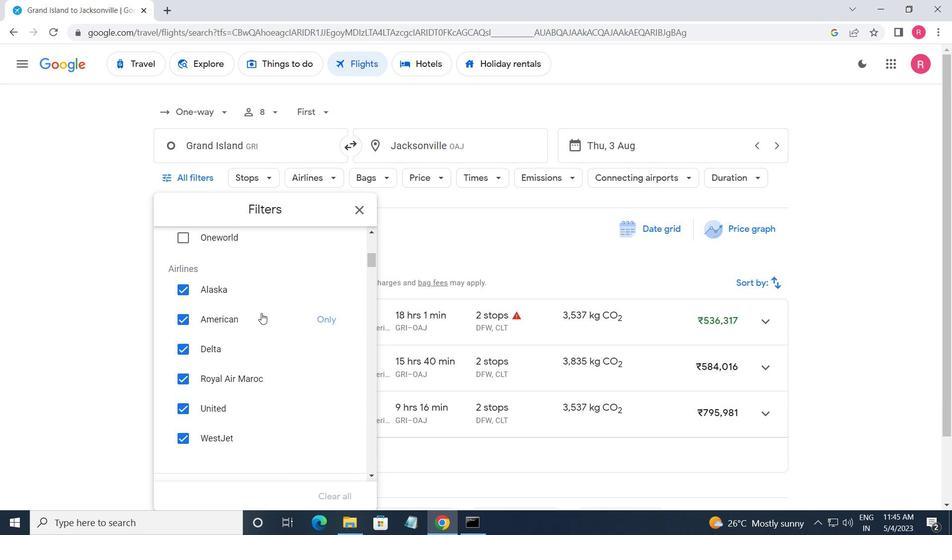 
Action: Mouse moved to (334, 257)
Screenshot: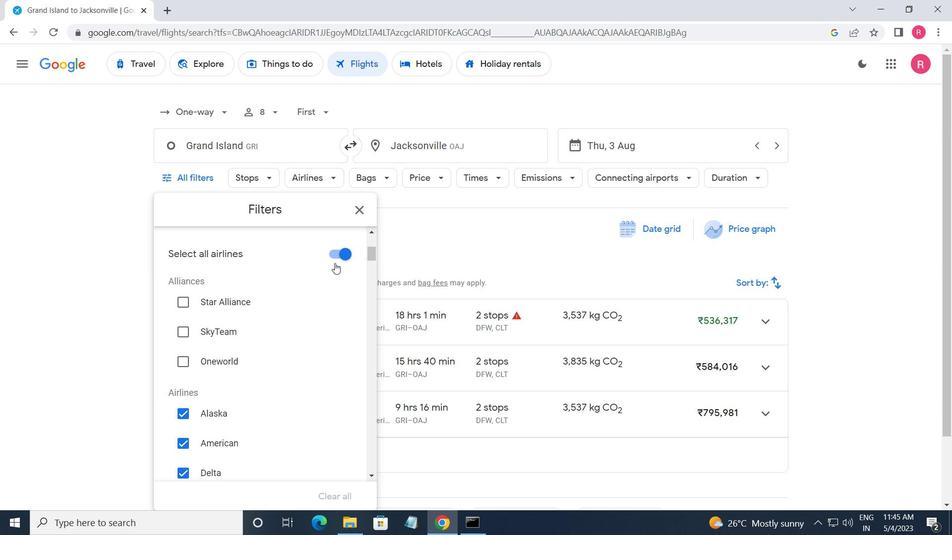 
Action: Mouse pressed left at (334, 257)
Screenshot: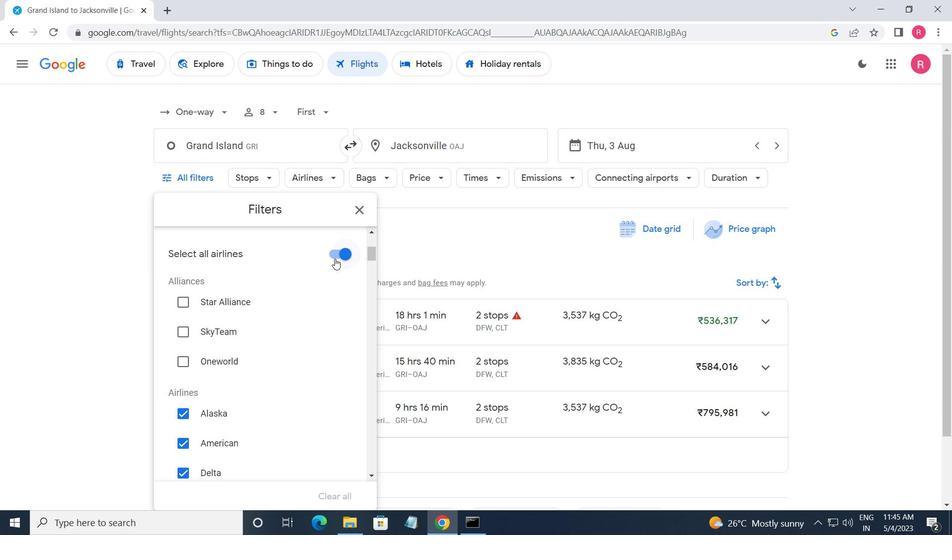 
Action: Mouse moved to (320, 351)
Screenshot: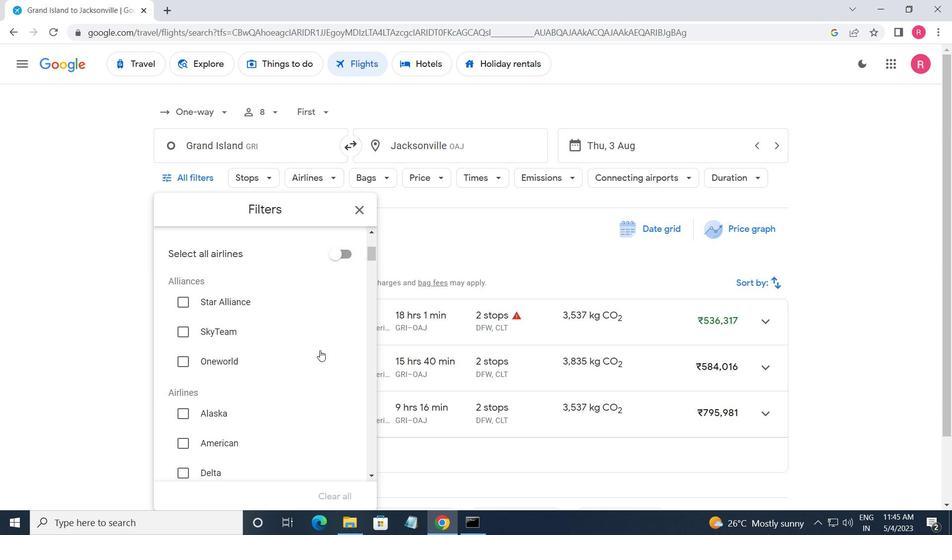
Action: Mouse scrolled (320, 350) with delta (0, 0)
Screenshot: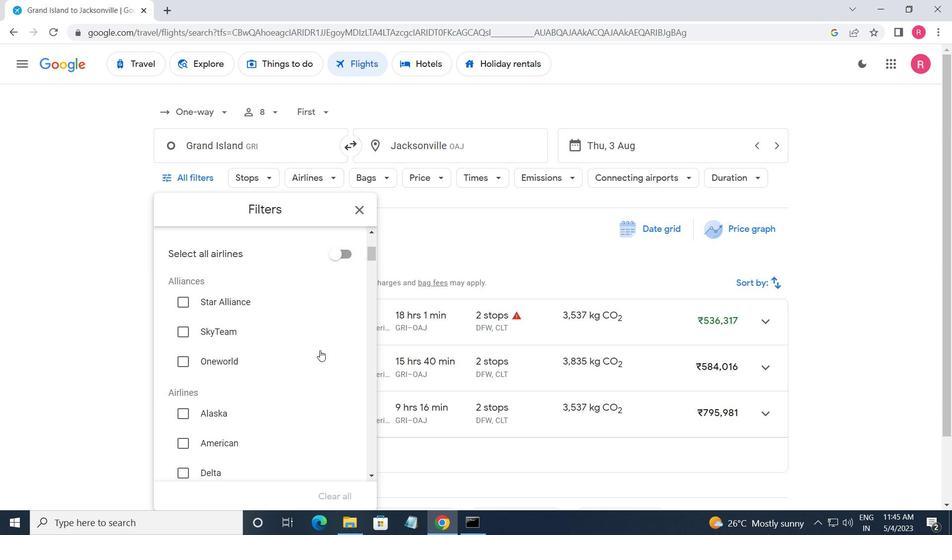 
Action: Mouse moved to (320, 352)
Screenshot: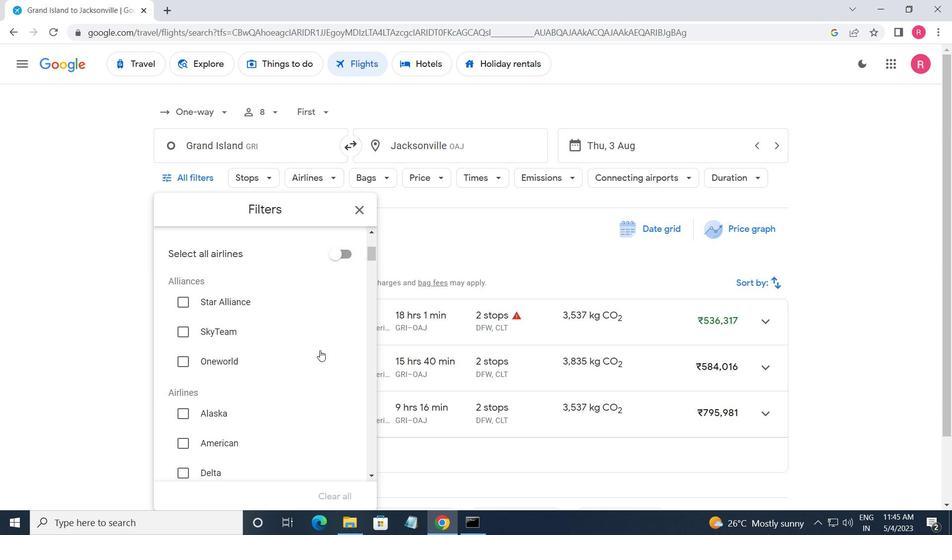 
Action: Mouse scrolled (320, 351) with delta (0, 0)
Screenshot: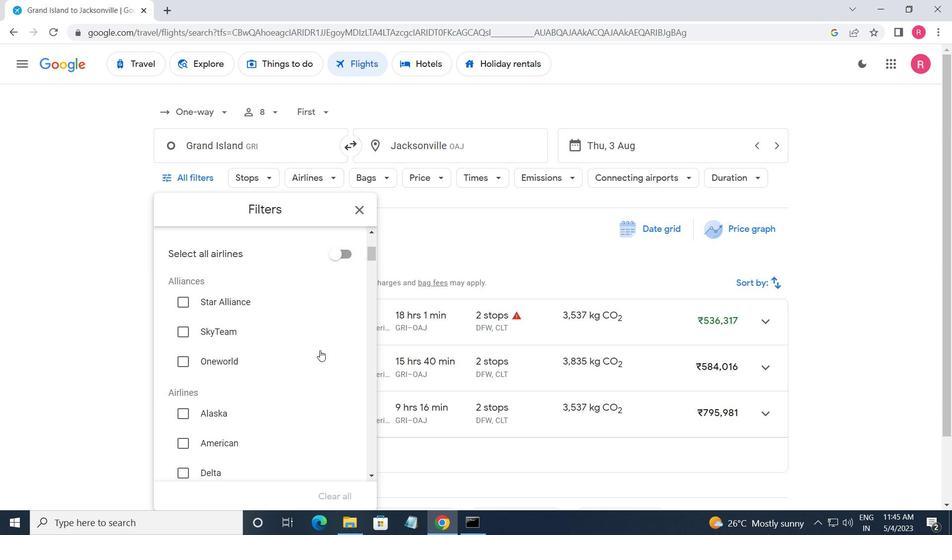 
Action: Mouse scrolled (320, 351) with delta (0, 0)
Screenshot: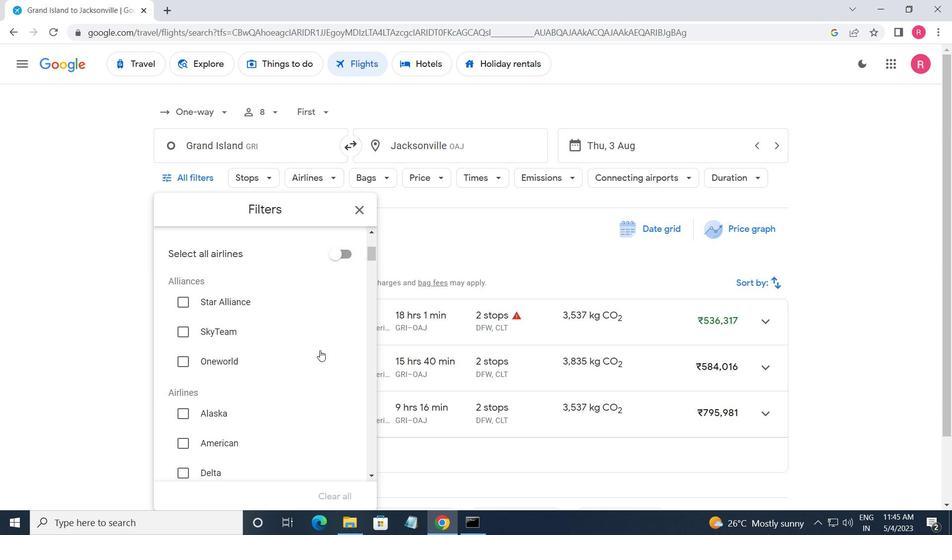 
Action: Mouse moved to (319, 352)
Screenshot: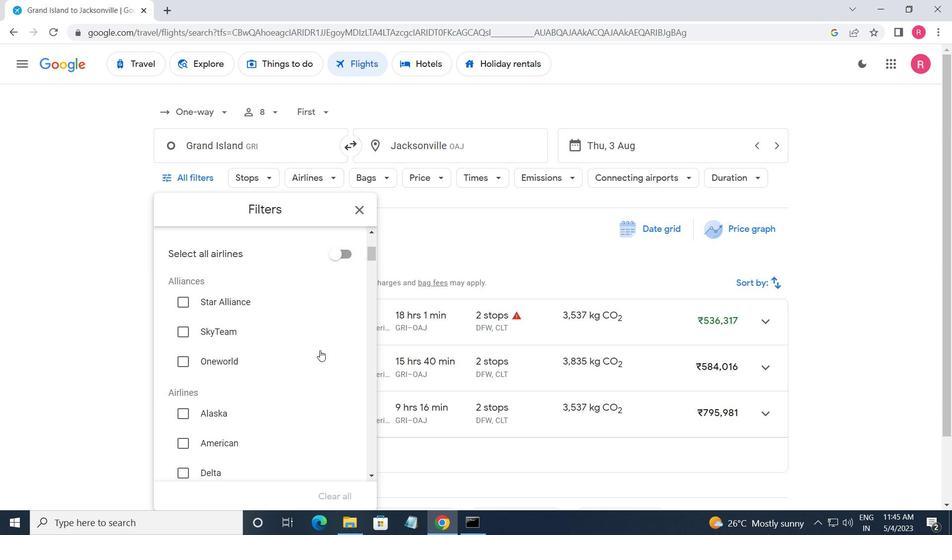 
Action: Mouse scrolled (319, 351) with delta (0, 0)
Screenshot: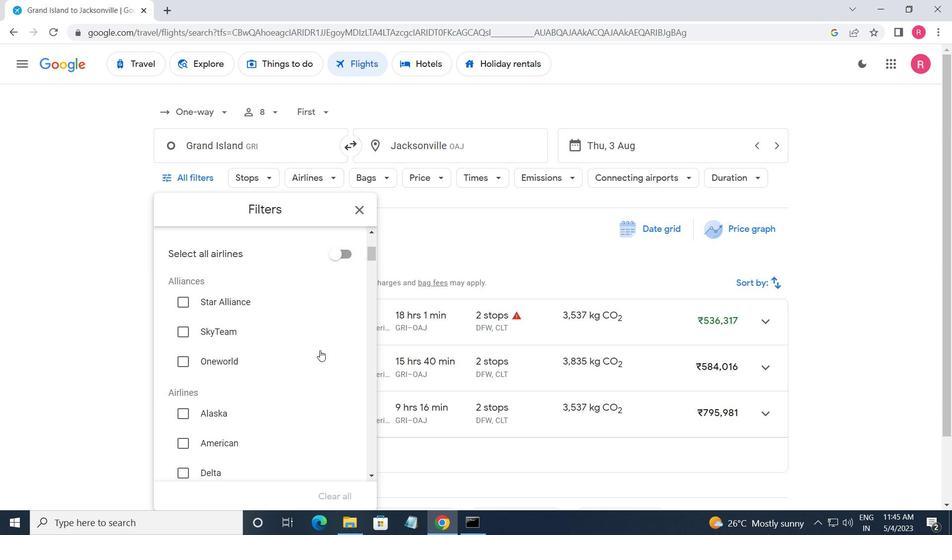 
Action: Mouse scrolled (319, 351) with delta (0, 0)
Screenshot: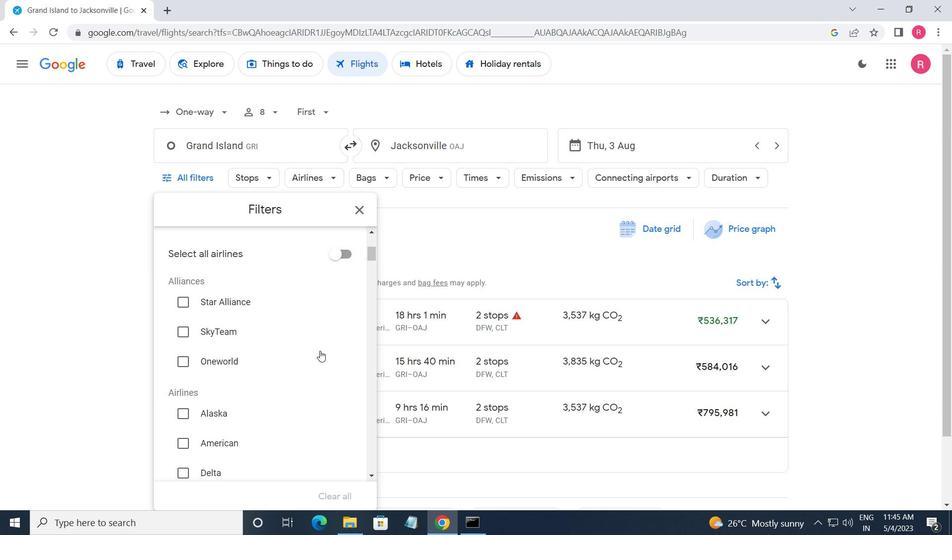 
Action: Mouse scrolled (319, 351) with delta (0, 0)
Screenshot: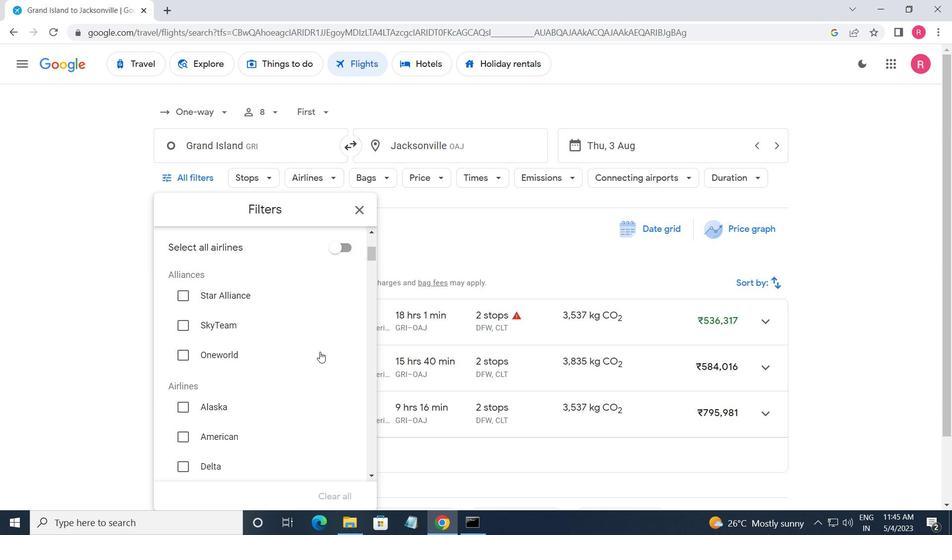 
Action: Mouse moved to (341, 314)
Screenshot: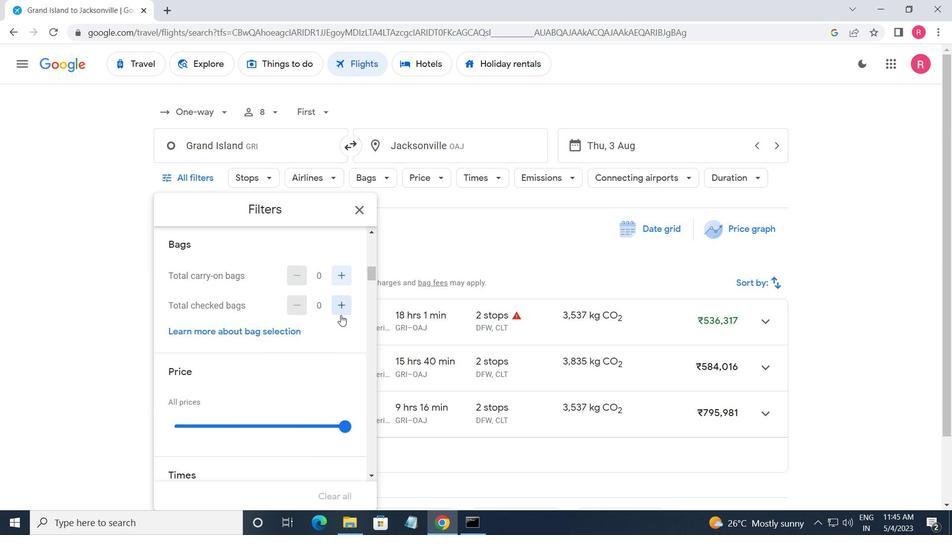 
Action: Mouse pressed left at (341, 314)
Screenshot: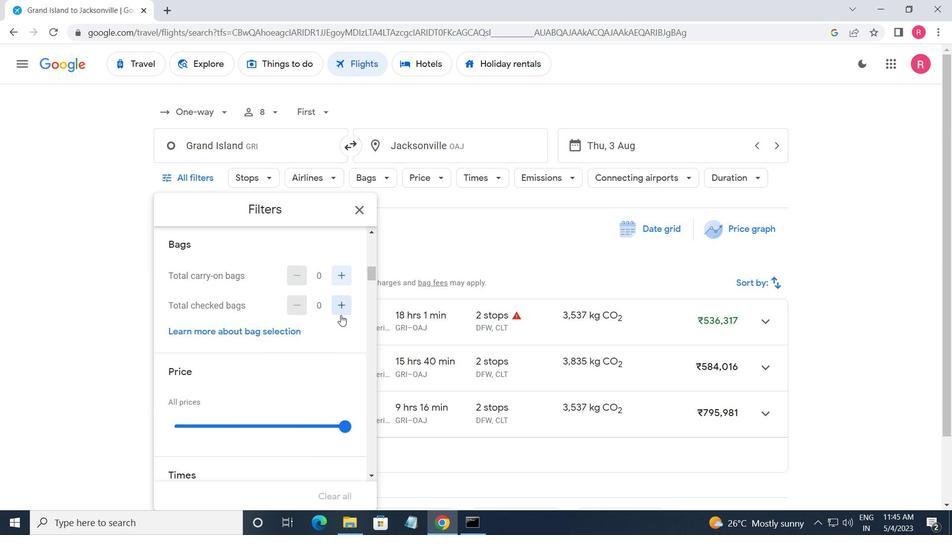 
Action: Mouse moved to (342, 314)
Screenshot: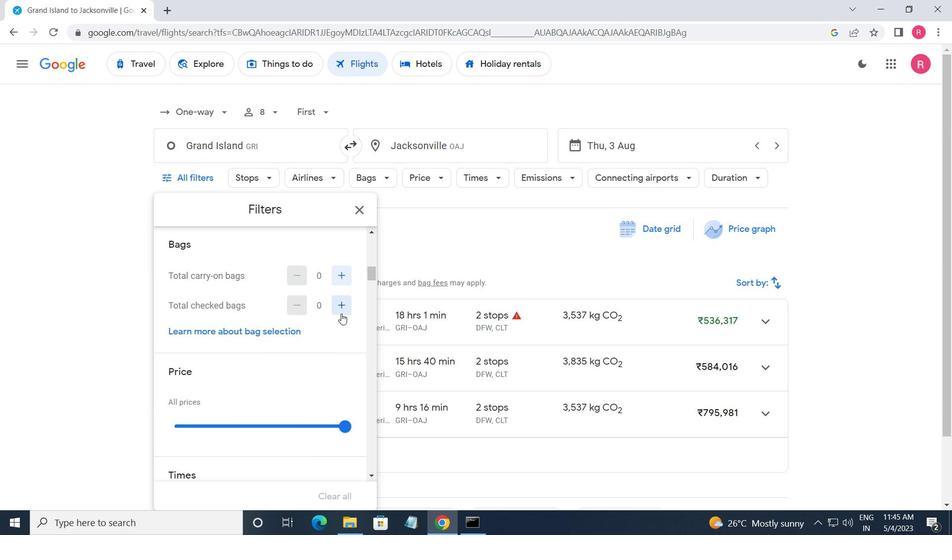 
Action: Mouse pressed left at (342, 314)
Screenshot: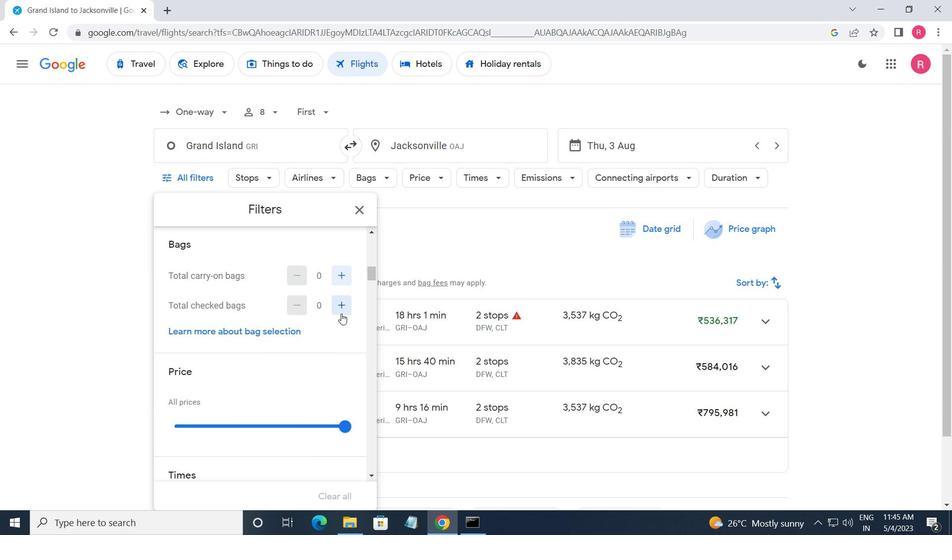 
Action: Mouse moved to (343, 314)
Screenshot: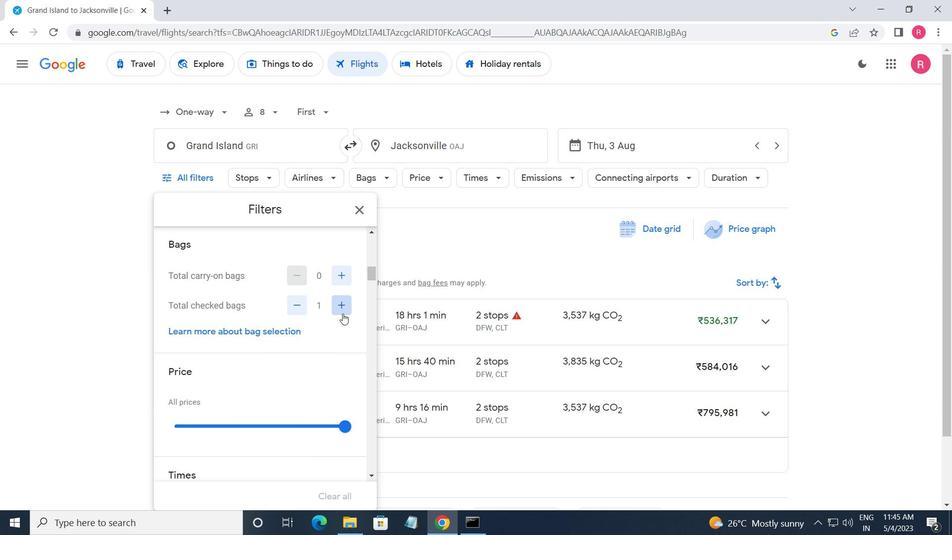 
Action: Mouse pressed left at (343, 314)
Screenshot: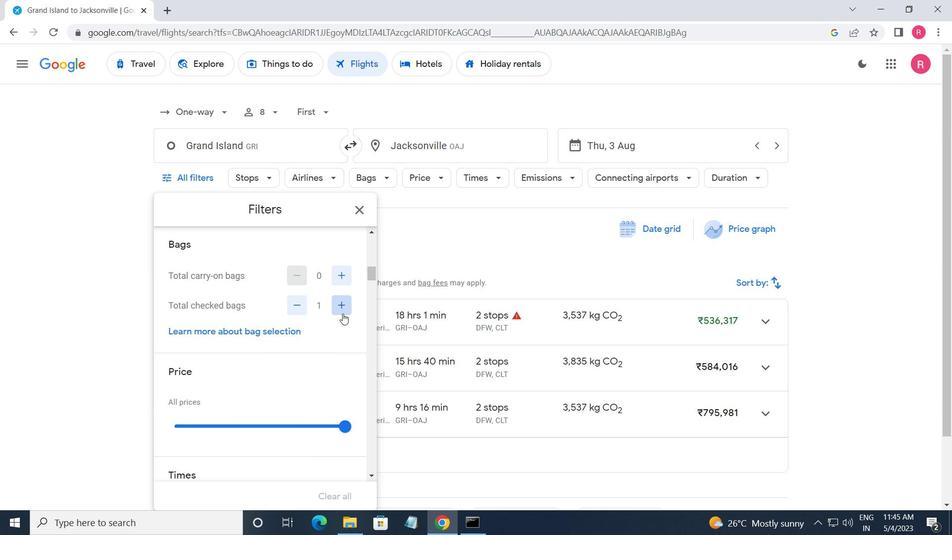 
Action: Mouse moved to (344, 314)
Screenshot: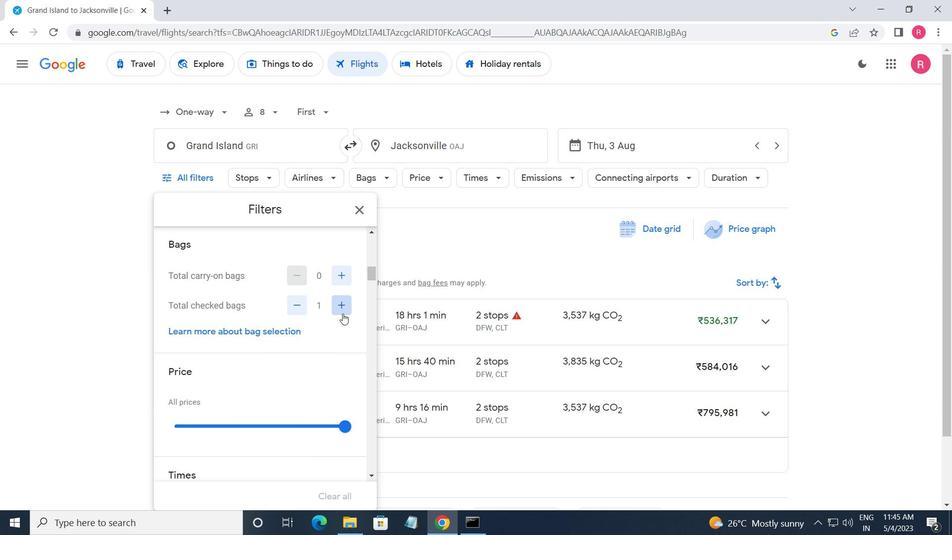 
Action: Mouse pressed left at (344, 314)
Screenshot: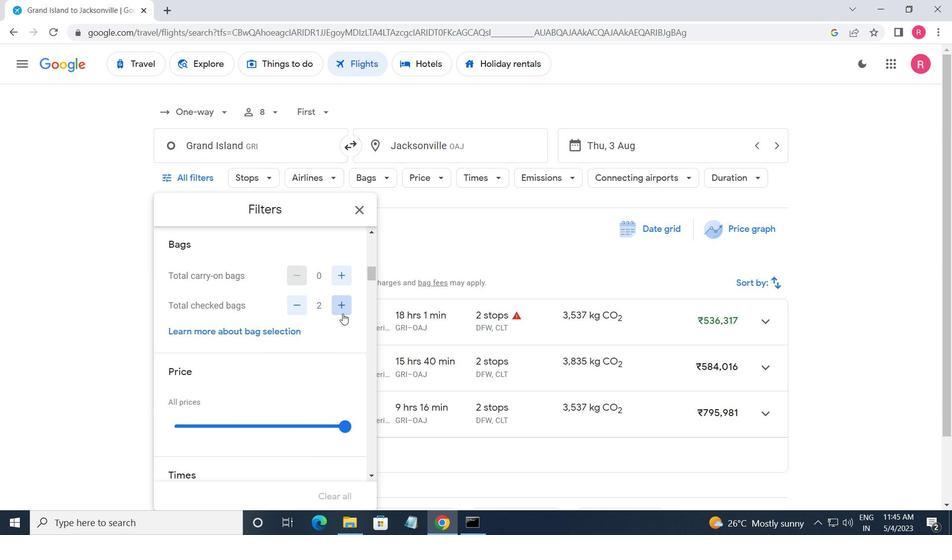 
Action: Mouse moved to (344, 313)
Screenshot: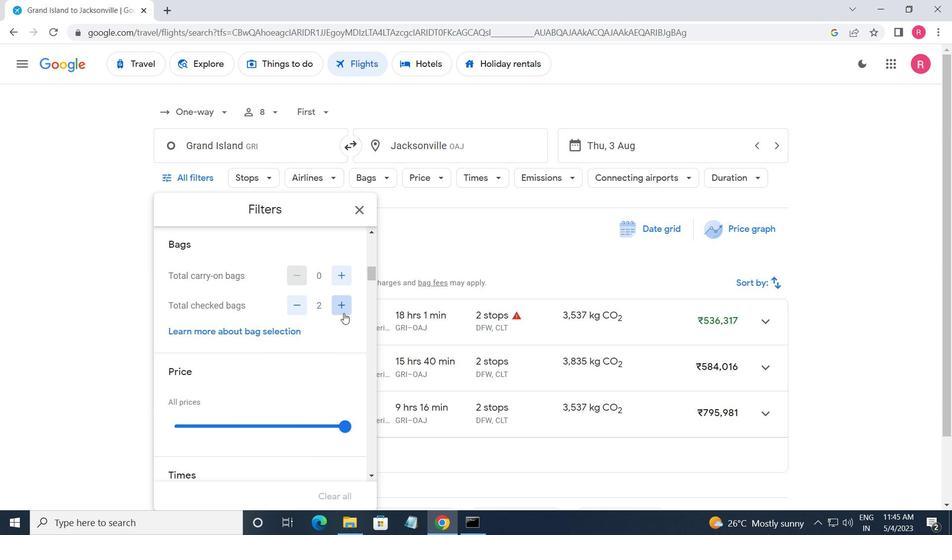 
Action: Mouse pressed left at (344, 313)
Screenshot: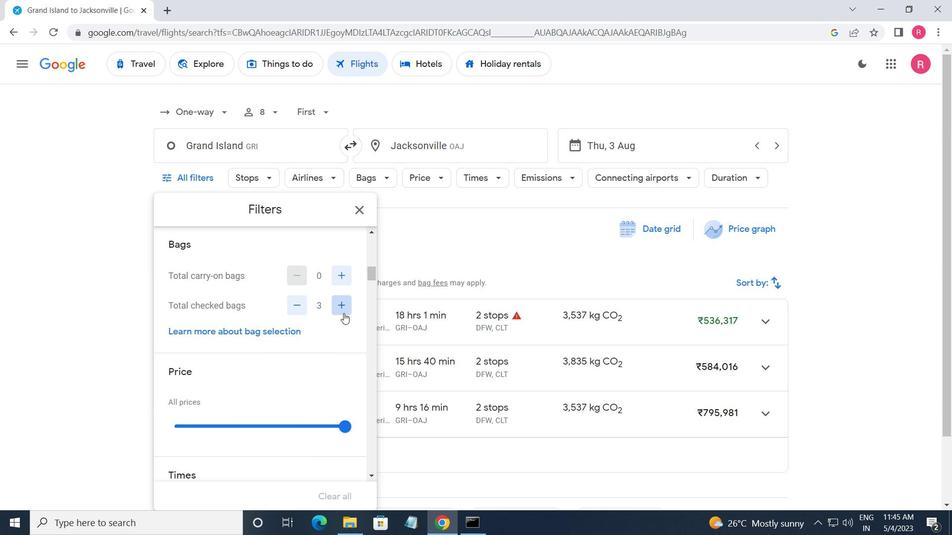 
Action: Mouse pressed left at (344, 313)
Screenshot: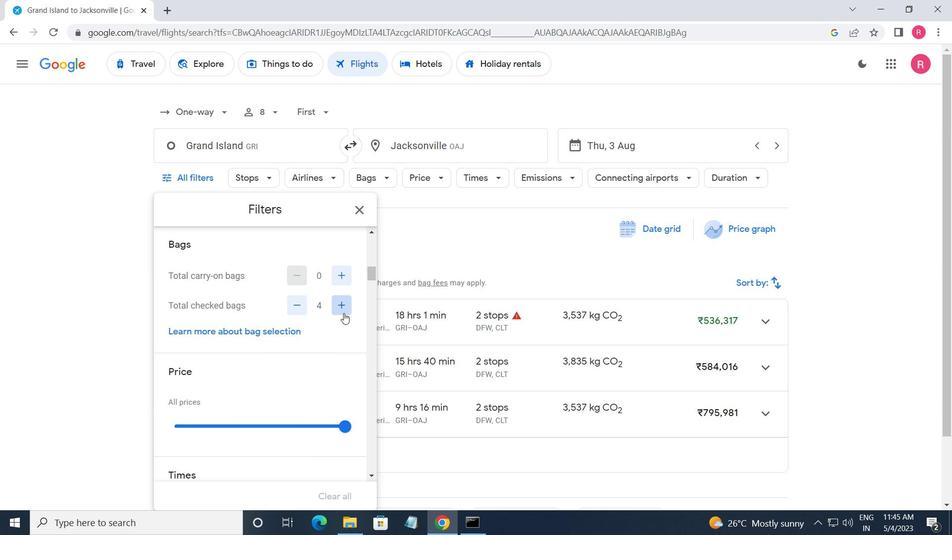 
Action: Mouse pressed left at (344, 313)
Screenshot: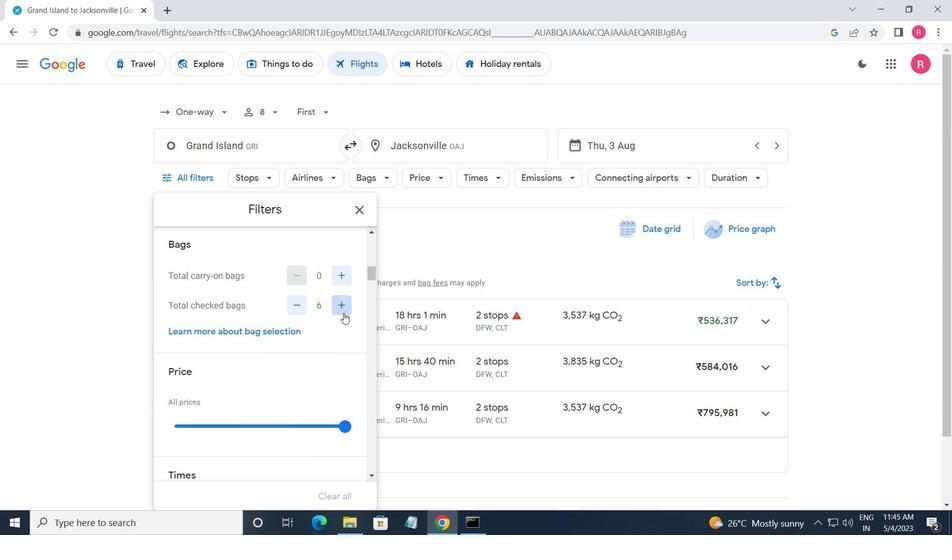 
Action: Mouse moved to (342, 325)
Screenshot: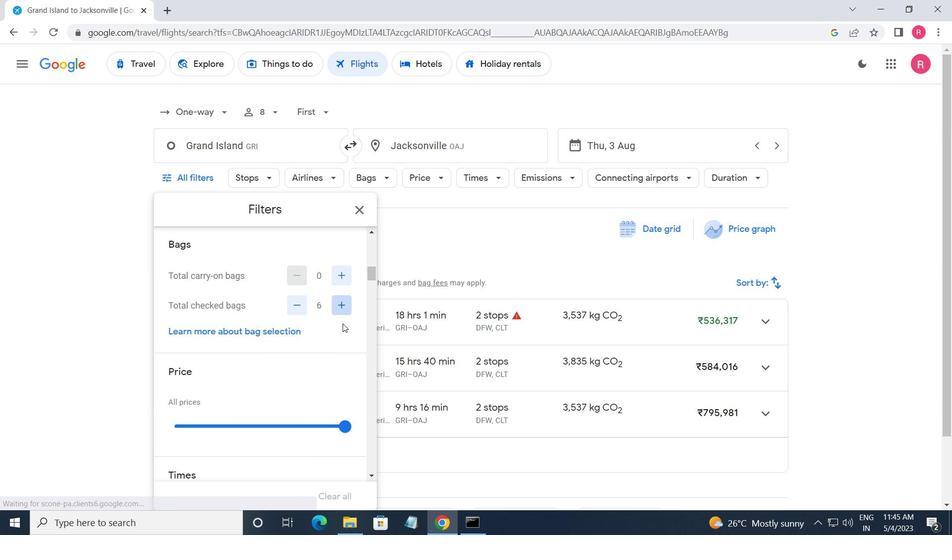 
Action: Mouse scrolled (342, 325) with delta (0, 0)
Screenshot: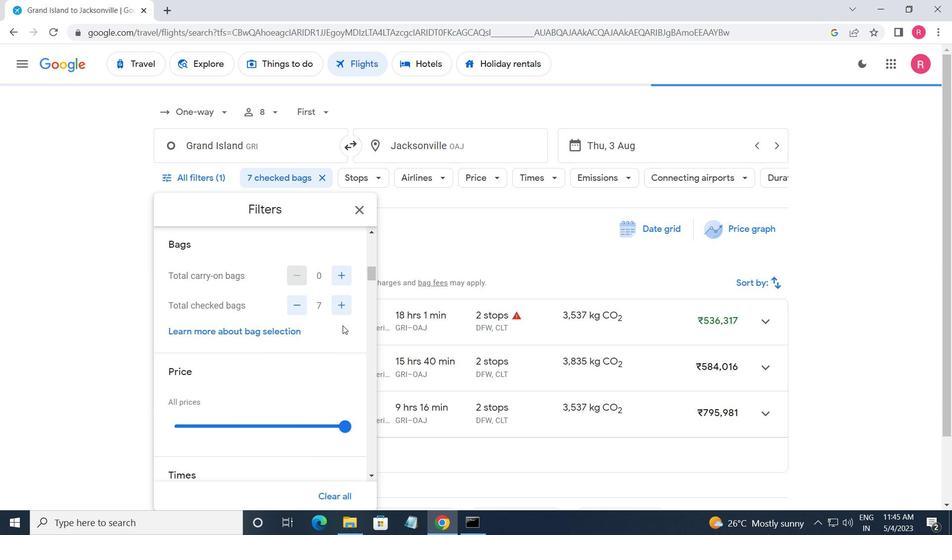 
Action: Mouse moved to (347, 368)
Screenshot: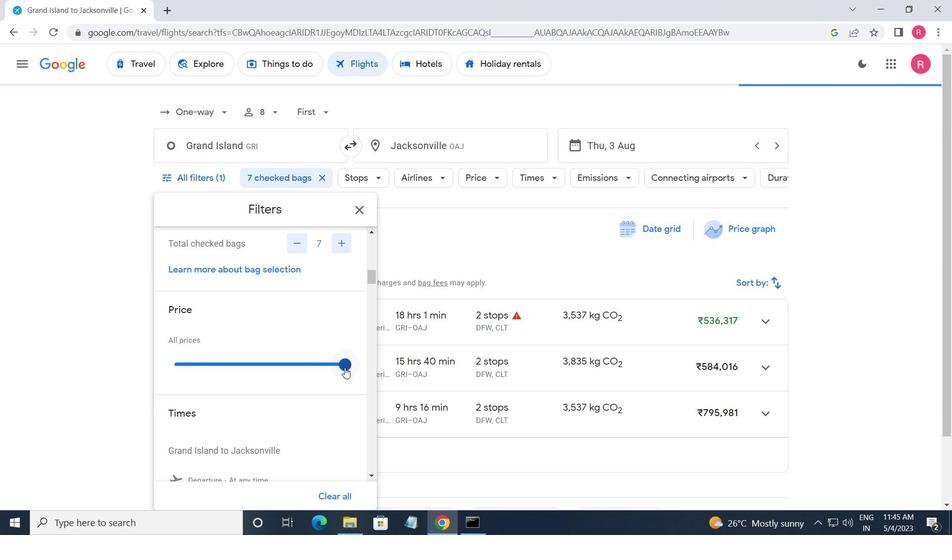 
Action: Mouse pressed left at (347, 368)
Screenshot: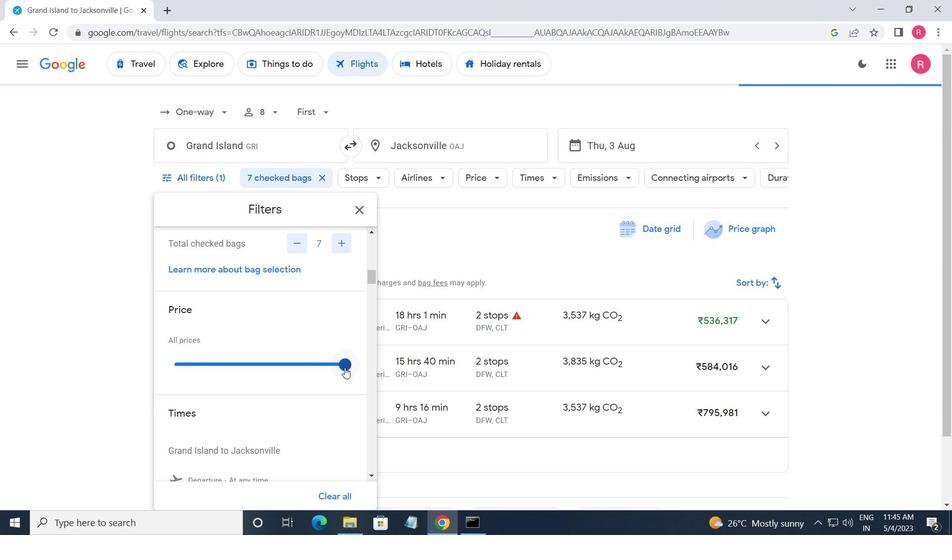 
Action: Mouse moved to (235, 385)
Screenshot: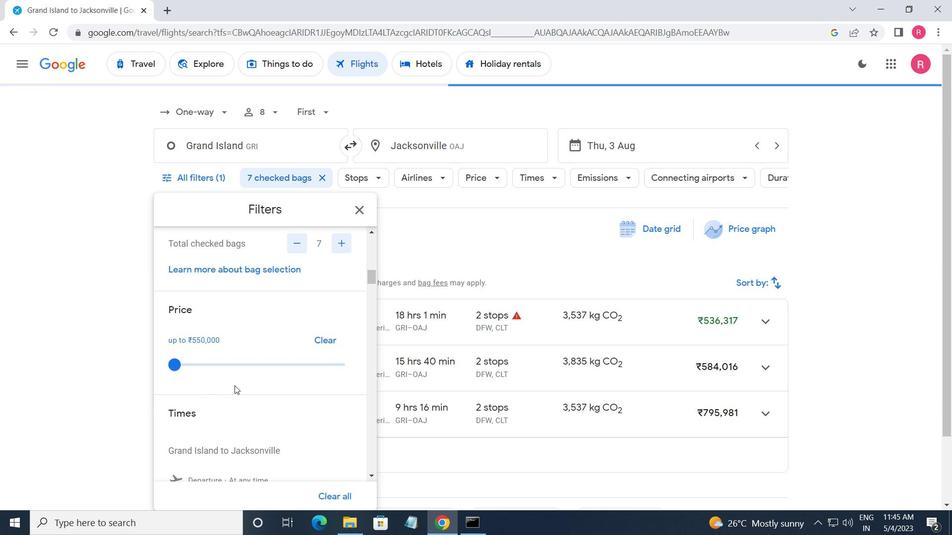 
Action: Mouse scrolled (235, 384) with delta (0, 0)
Screenshot: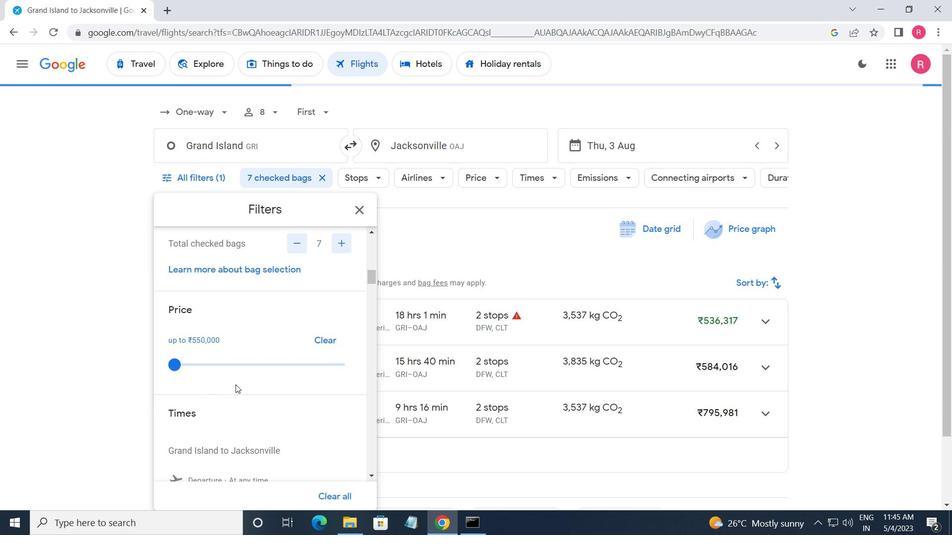 
Action: Mouse moved to (236, 385)
Screenshot: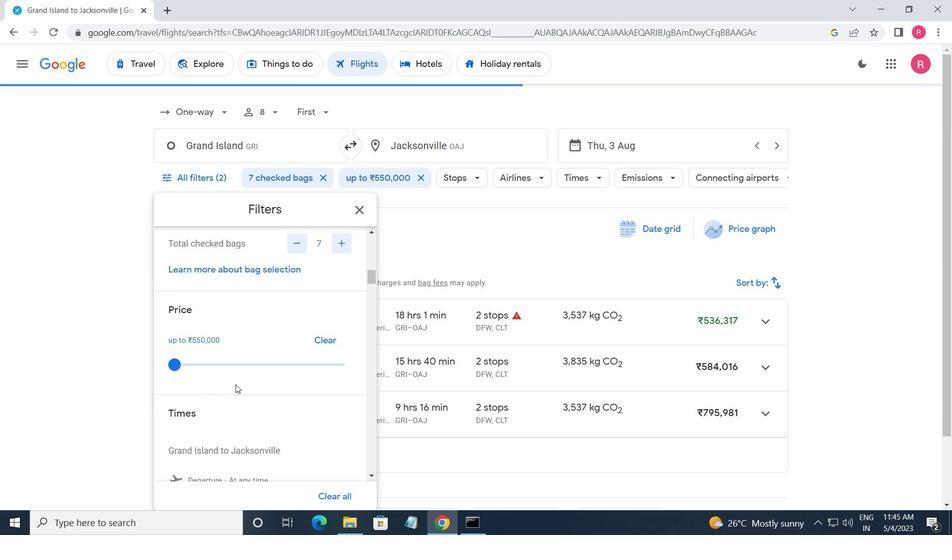 
Action: Mouse scrolled (236, 384) with delta (0, 0)
Screenshot: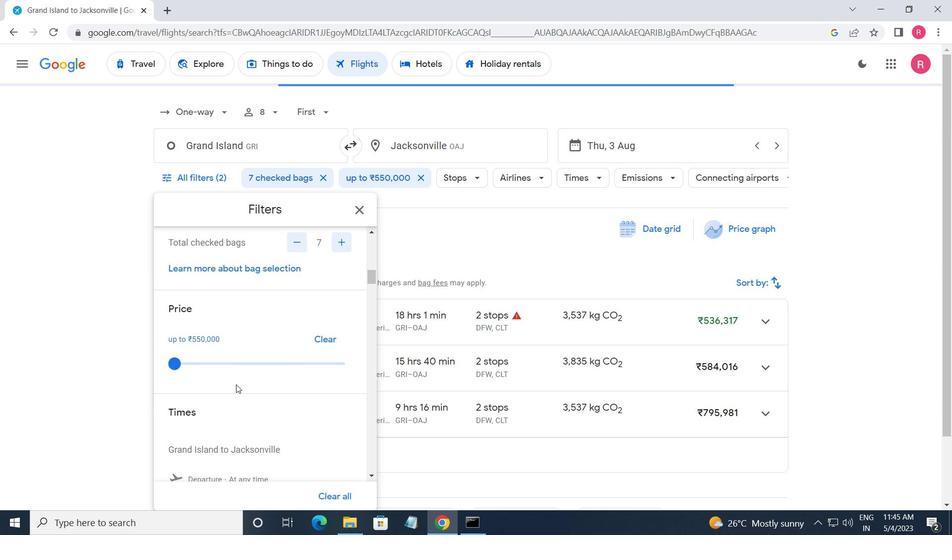 
Action: Mouse moved to (177, 375)
Screenshot: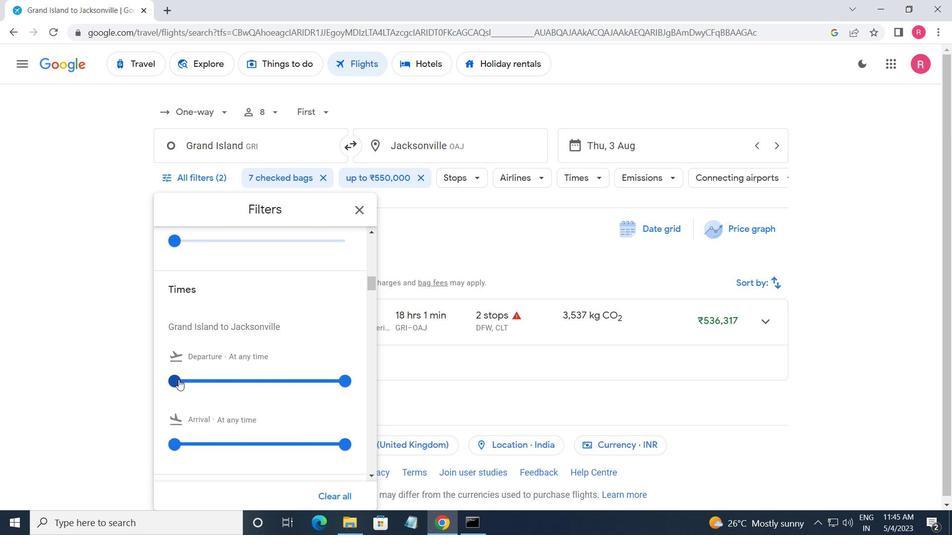 
Action: Mouse pressed left at (177, 375)
Screenshot: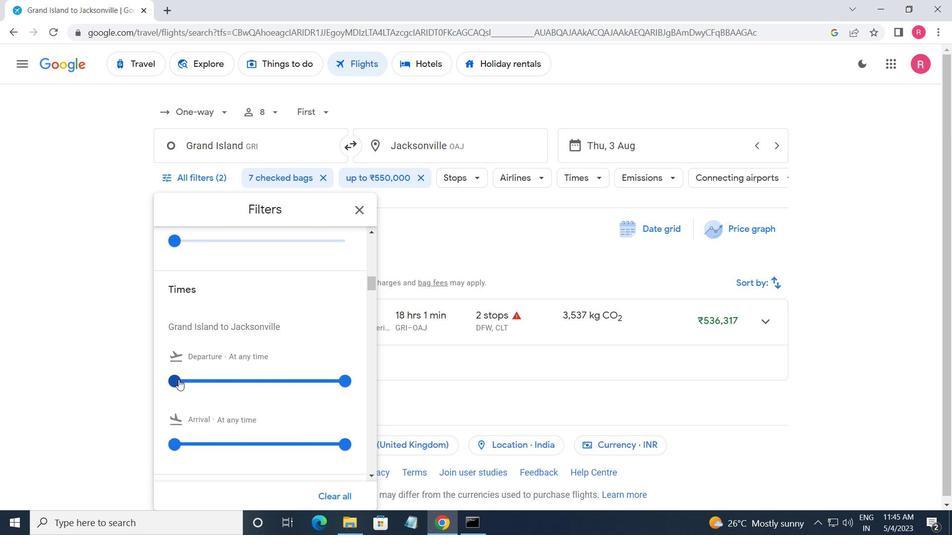 
Action: Mouse moved to (339, 385)
Screenshot: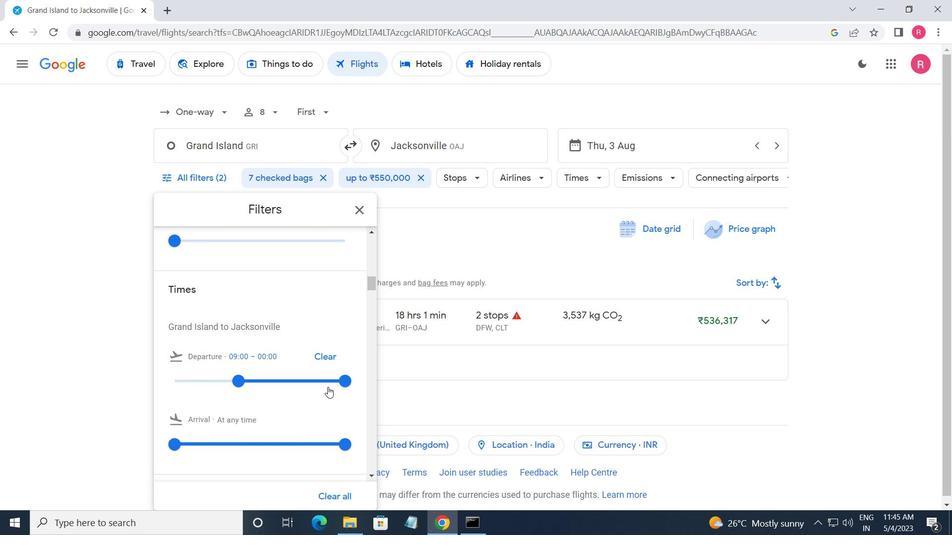 
Action: Mouse pressed left at (339, 385)
Screenshot: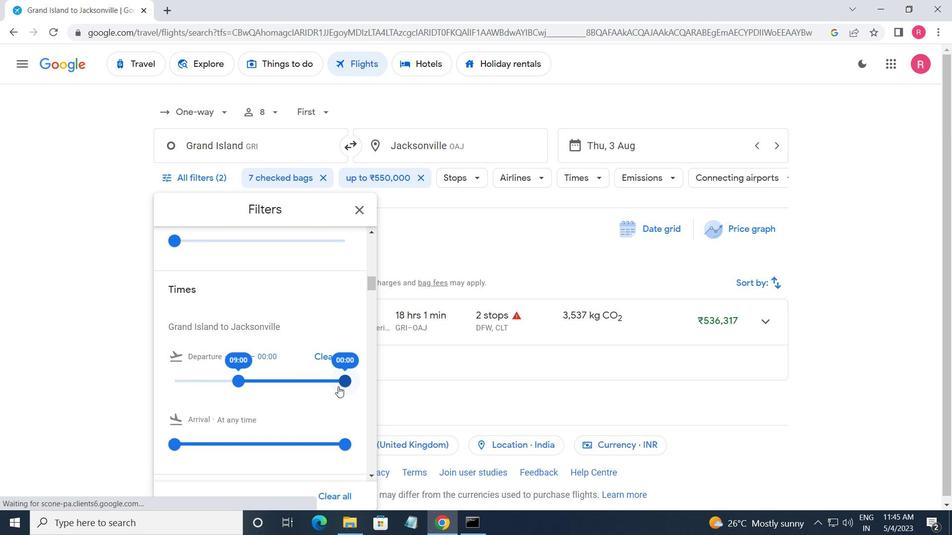 
Action: Mouse moved to (351, 206)
Screenshot: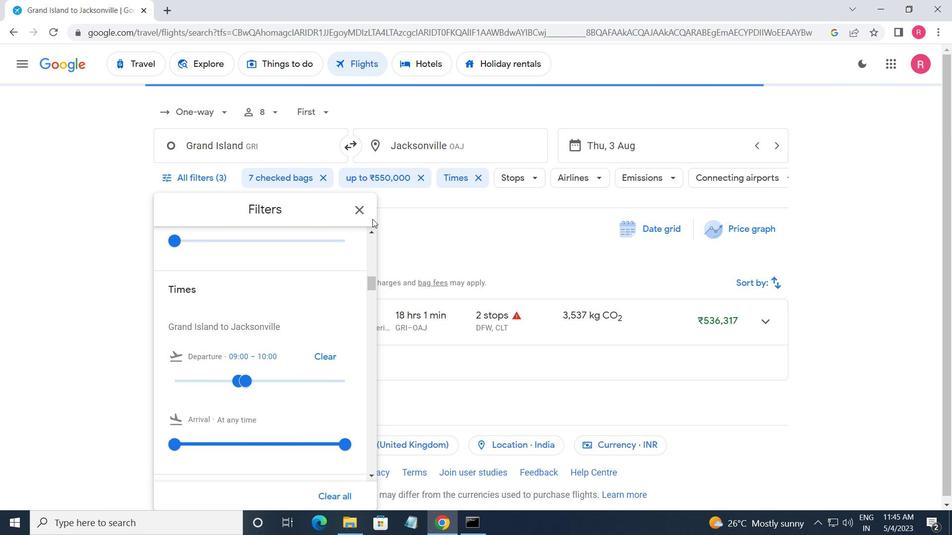 
Action: Mouse pressed left at (351, 206)
Screenshot: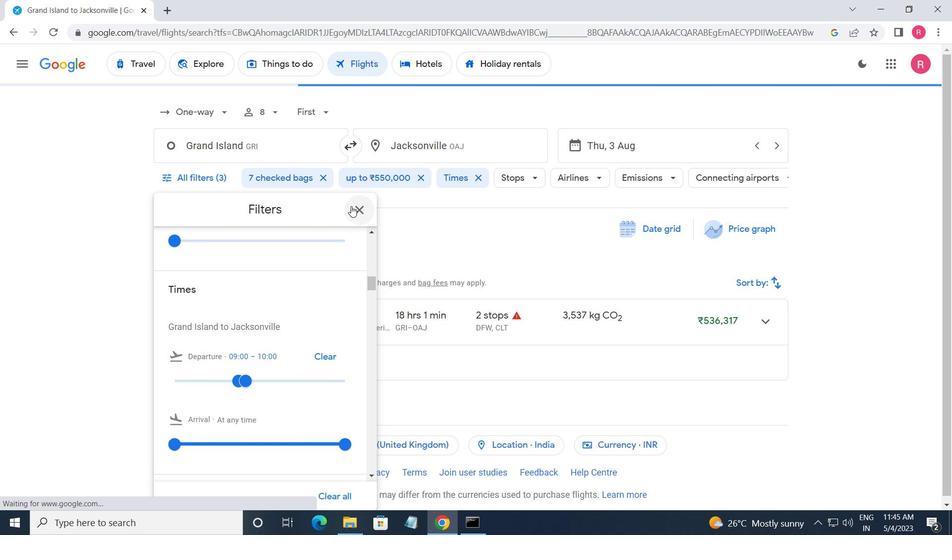 
Action: Mouse moved to (346, 214)
Screenshot: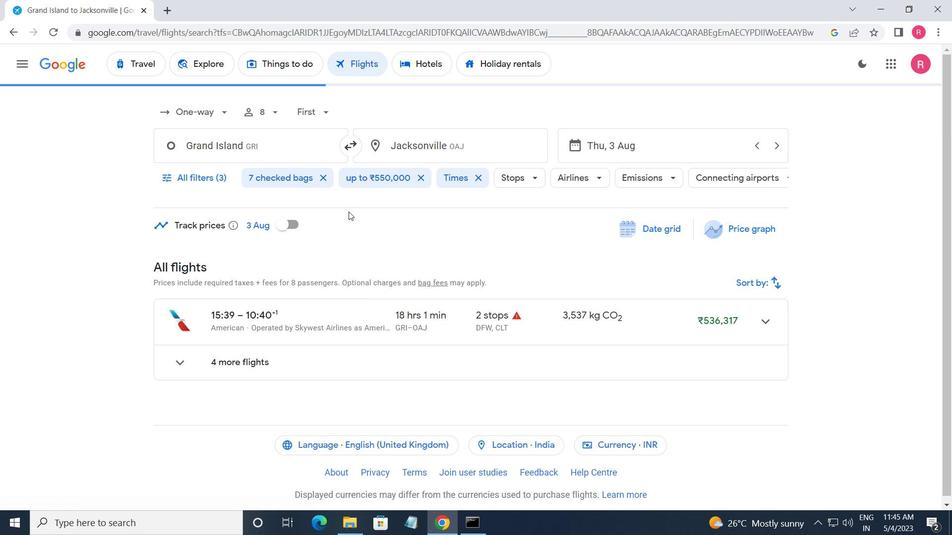 
